 Task: Look for space in Tire, Turkey from 24th August, 2023 to 10th September, 2023 for 8 adults in price range Rs.12000 to Rs.15000. Place can be entire place or shared room with 4 bedrooms having 8 beds and 4 bathrooms. Property type can be house, flat, guest house. Amenities needed are: wifi, TV, free parkinig on premises, gym, breakfast. Booking option can be shelf check-in. Required host language is English.
Action: Key pressed <Key.caps_lock>A<Key.caps_lock>ra
Screenshot: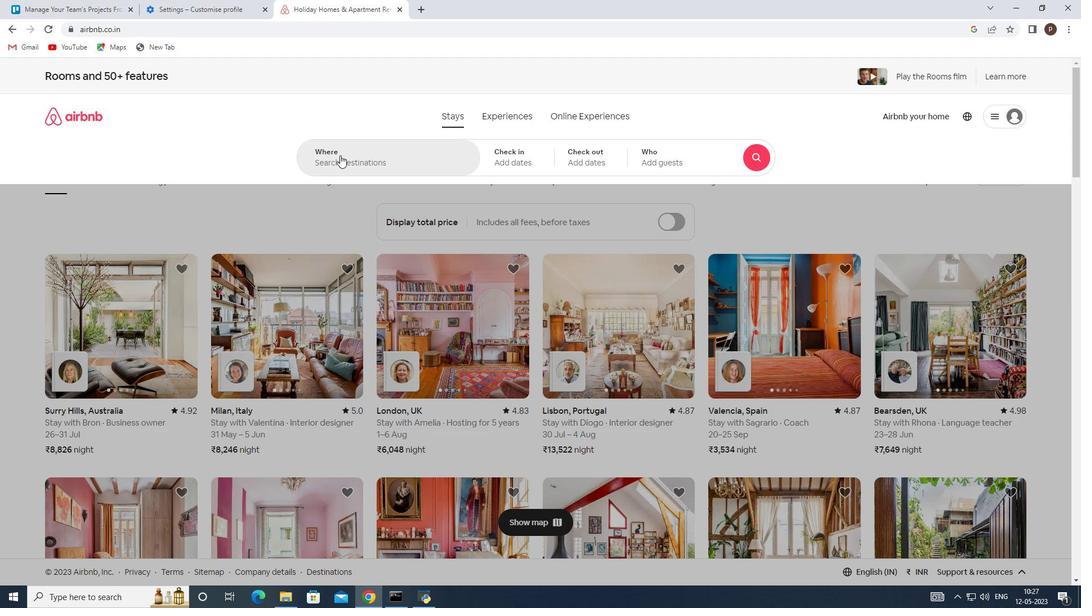
Action: Mouse pressed left at (340, 155)
Screenshot: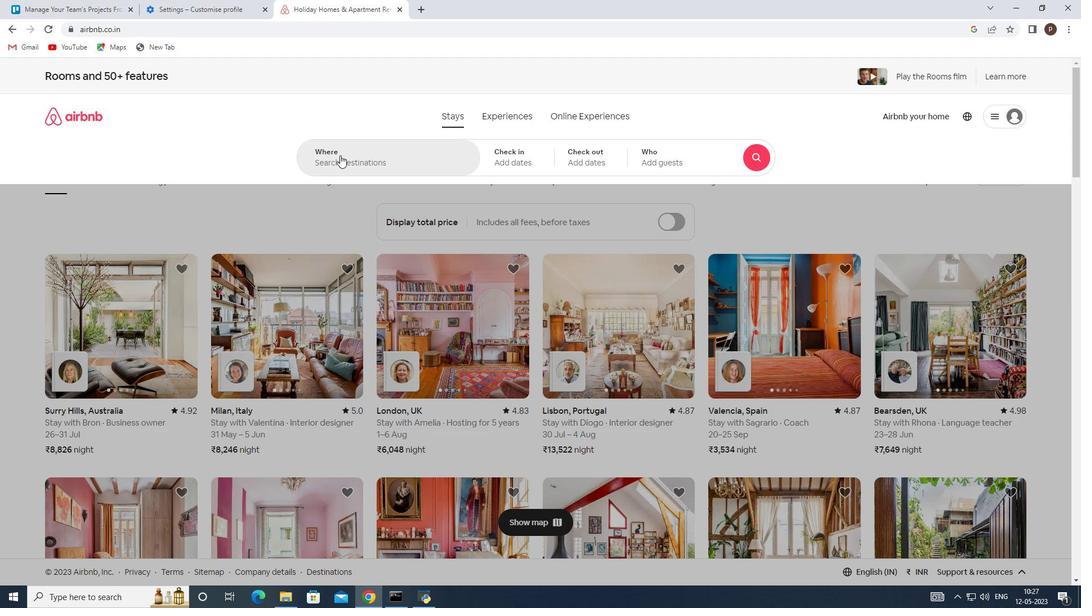 
Action: Key pressed <Key.caps_lock>A<Key.caps_lock>rak,<Key.space><Key.caps_lock>I<Key.caps_lock>ran<Key.enter>
Screenshot: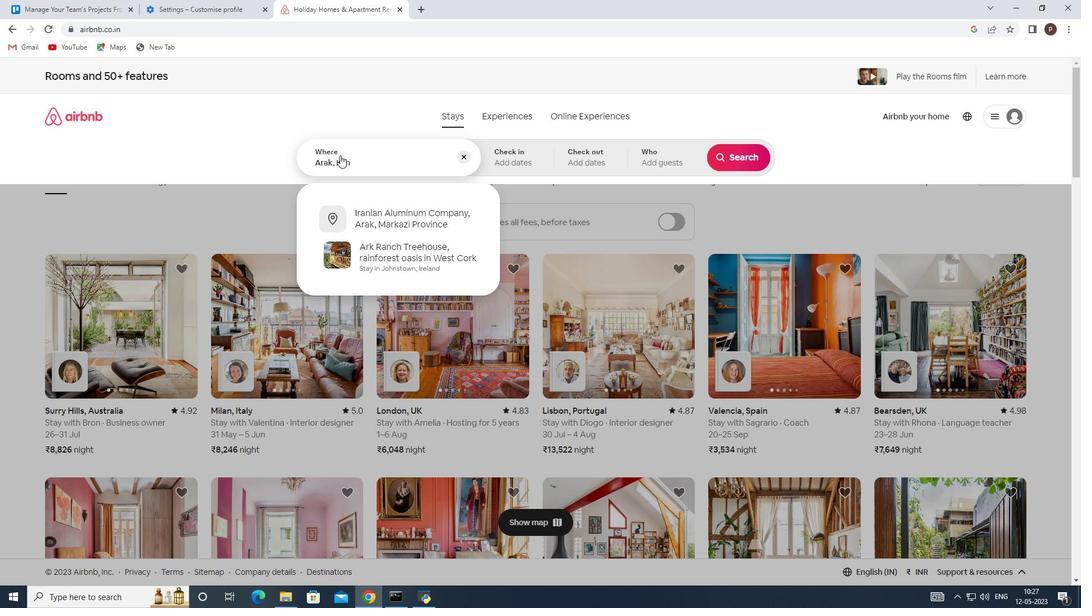 
Action: Mouse moved to (738, 246)
Screenshot: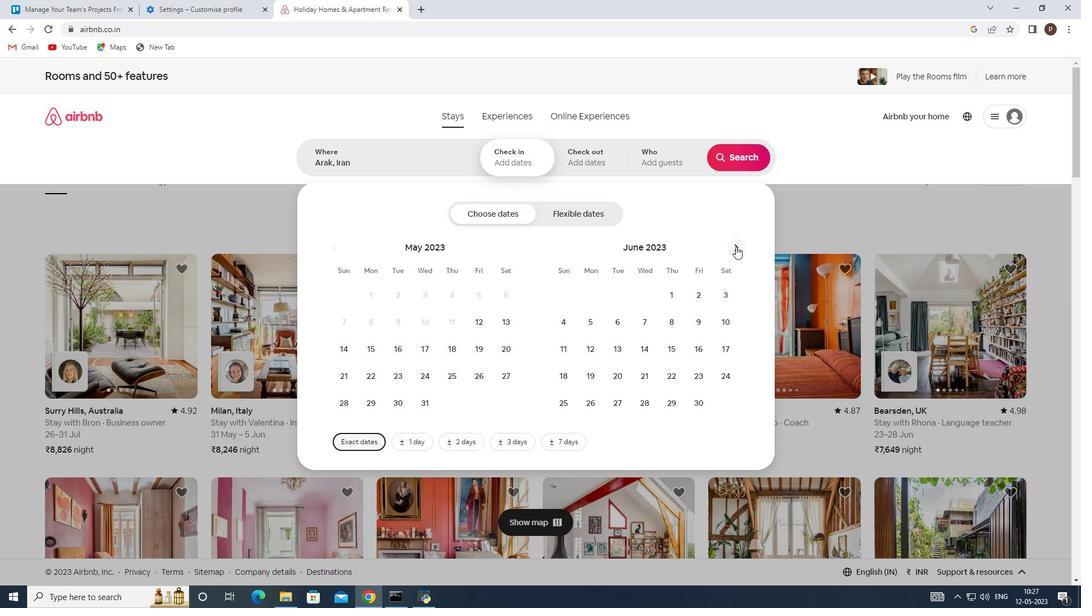 
Action: Mouse pressed left at (738, 246)
Screenshot: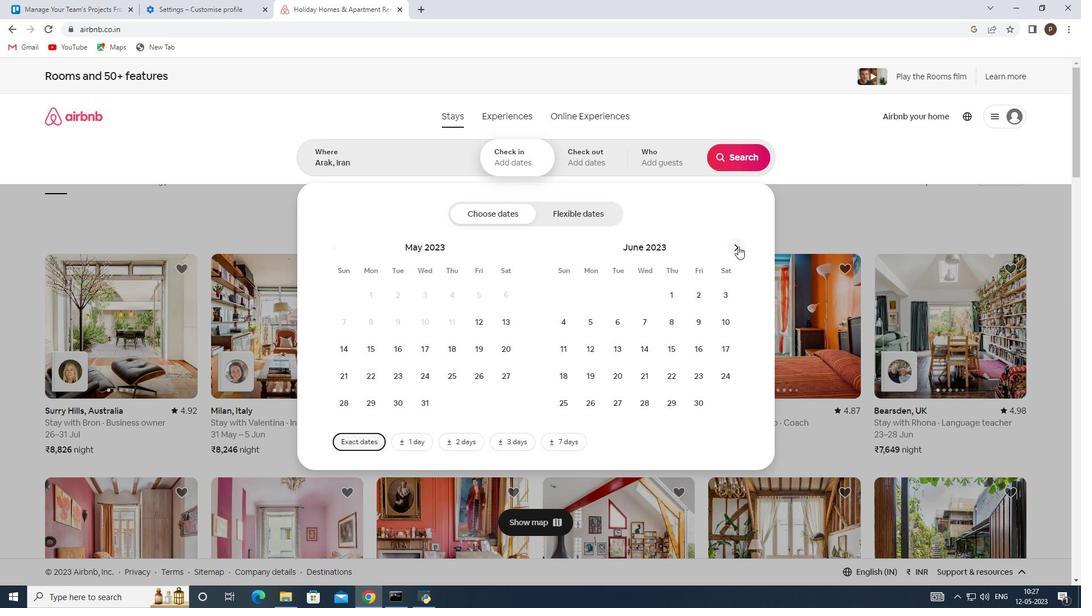 
Action: Mouse pressed left at (738, 246)
Screenshot: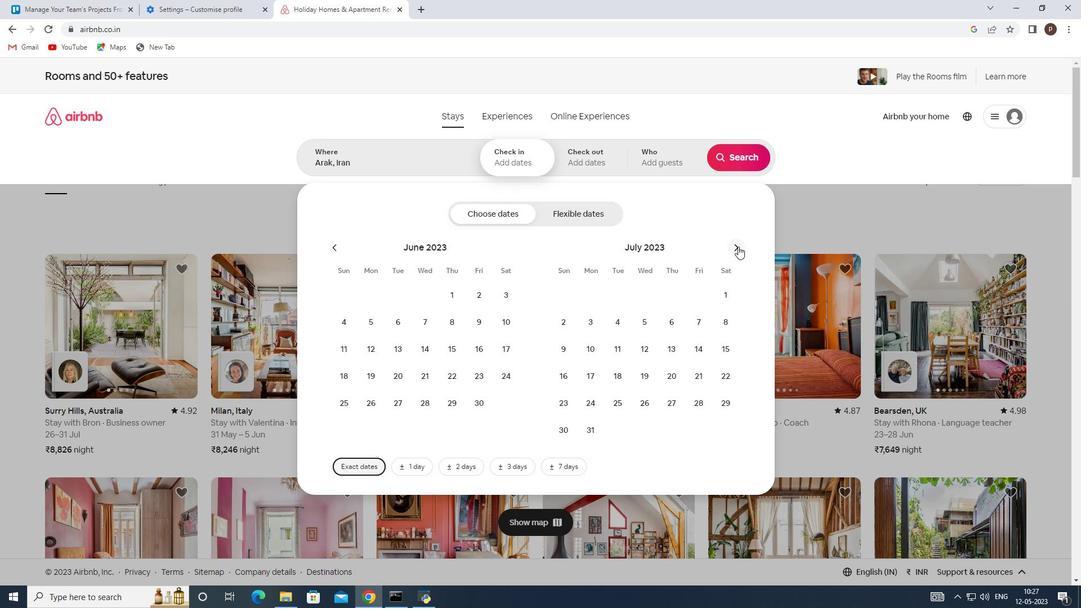 
Action: Mouse pressed left at (738, 246)
Screenshot: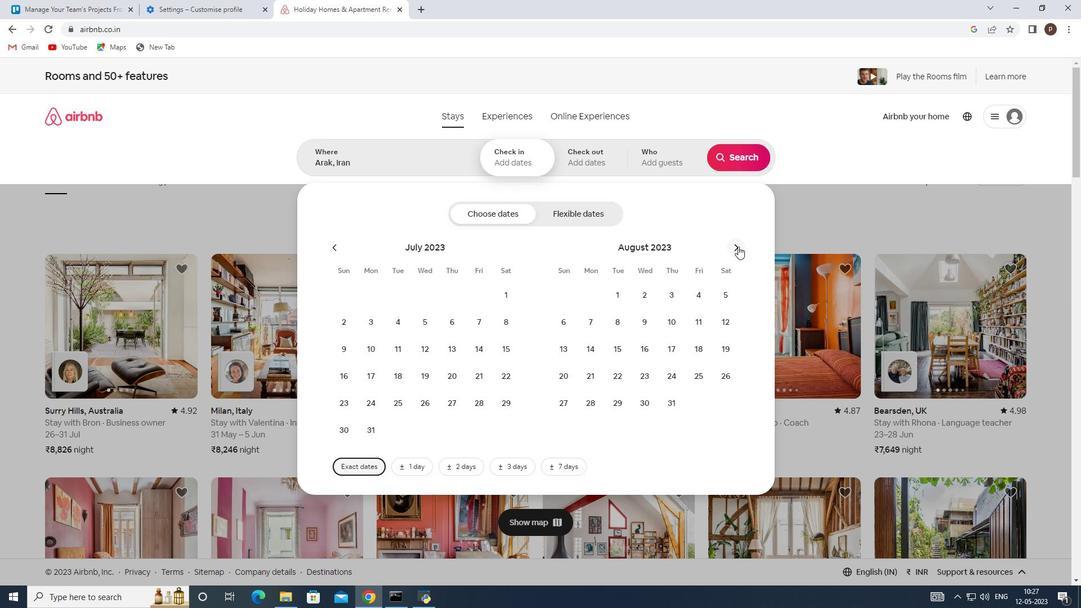 
Action: Mouse moved to (452, 374)
Screenshot: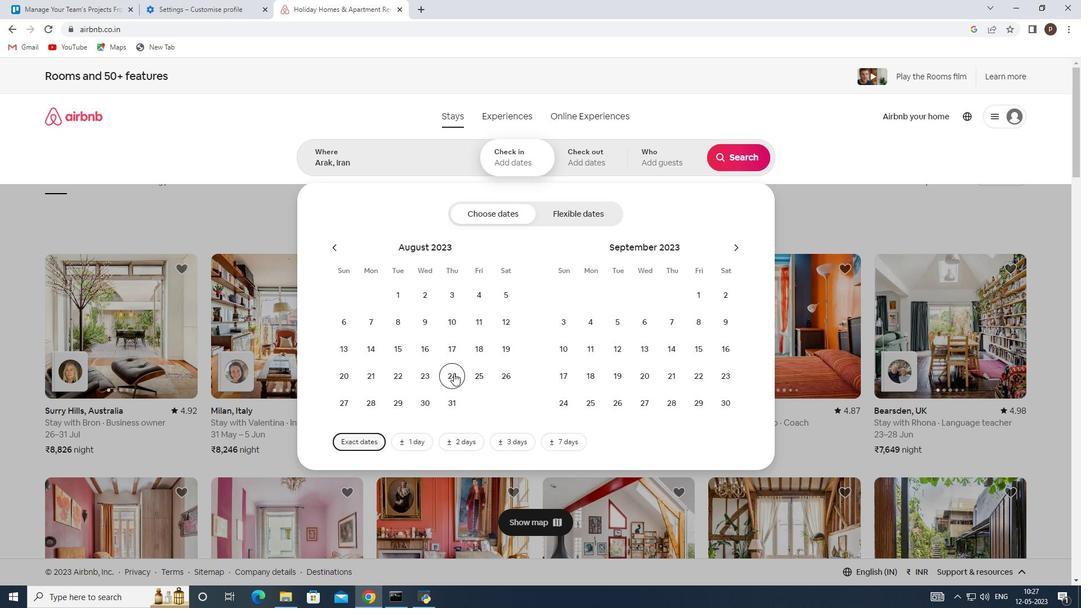
Action: Mouse pressed left at (452, 374)
Screenshot: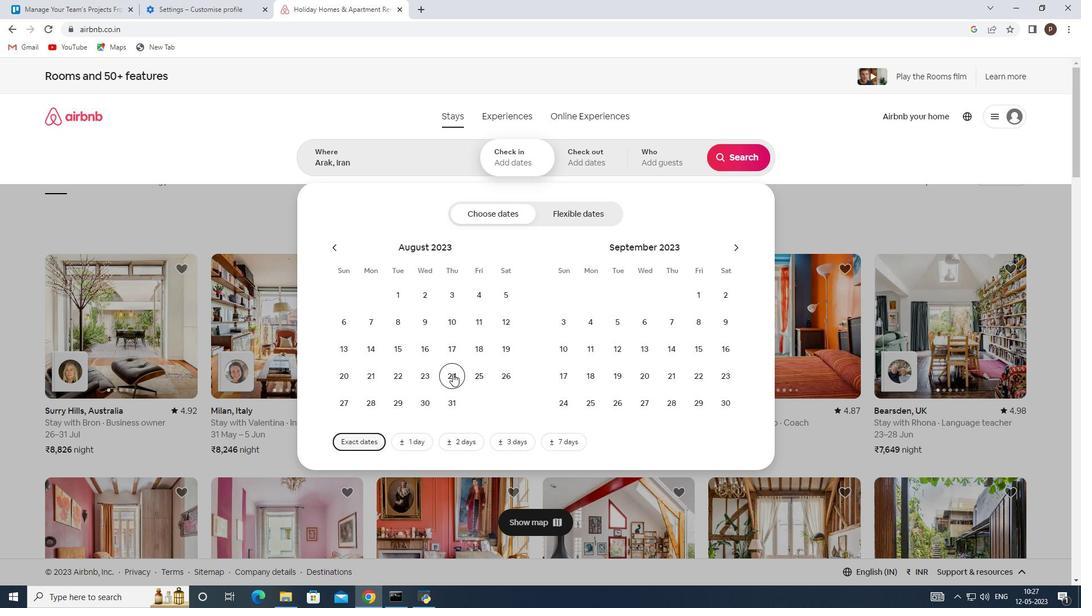 
Action: Mouse moved to (562, 349)
Screenshot: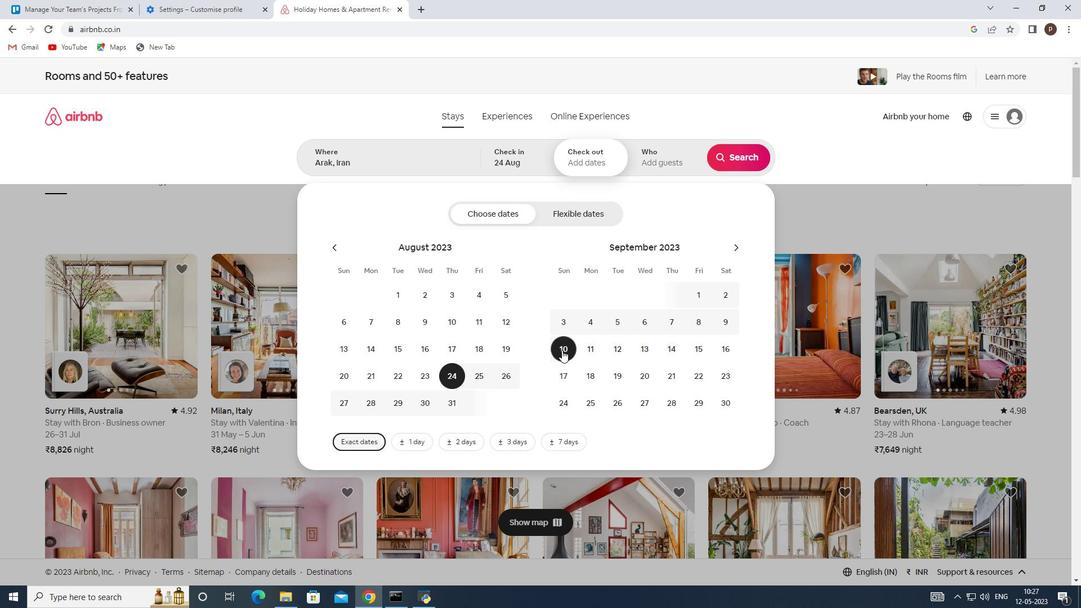 
Action: Mouse pressed left at (562, 349)
Screenshot: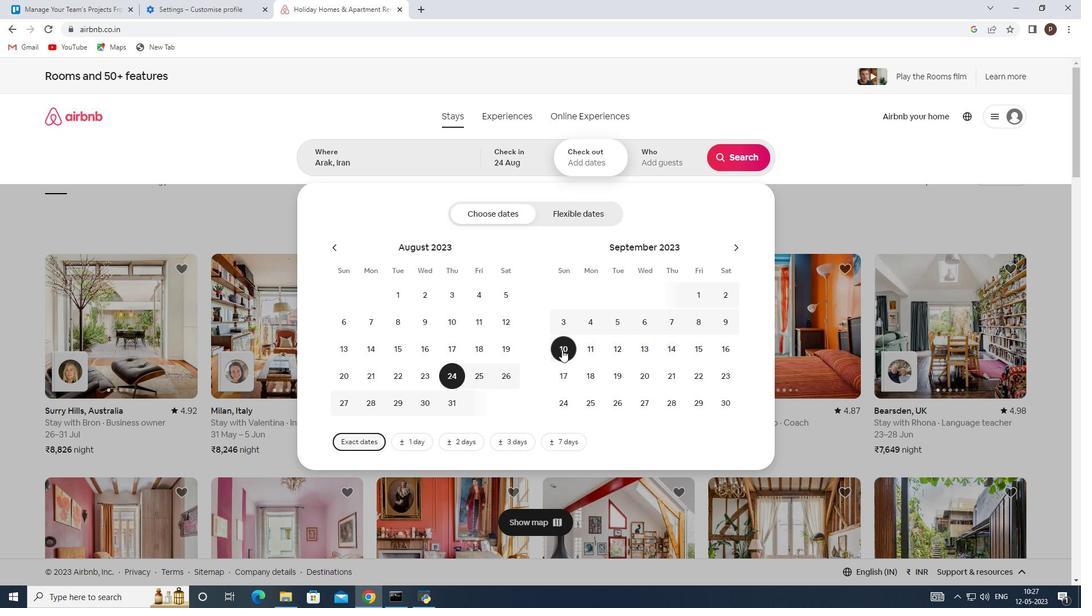 
Action: Mouse moved to (730, 150)
Screenshot: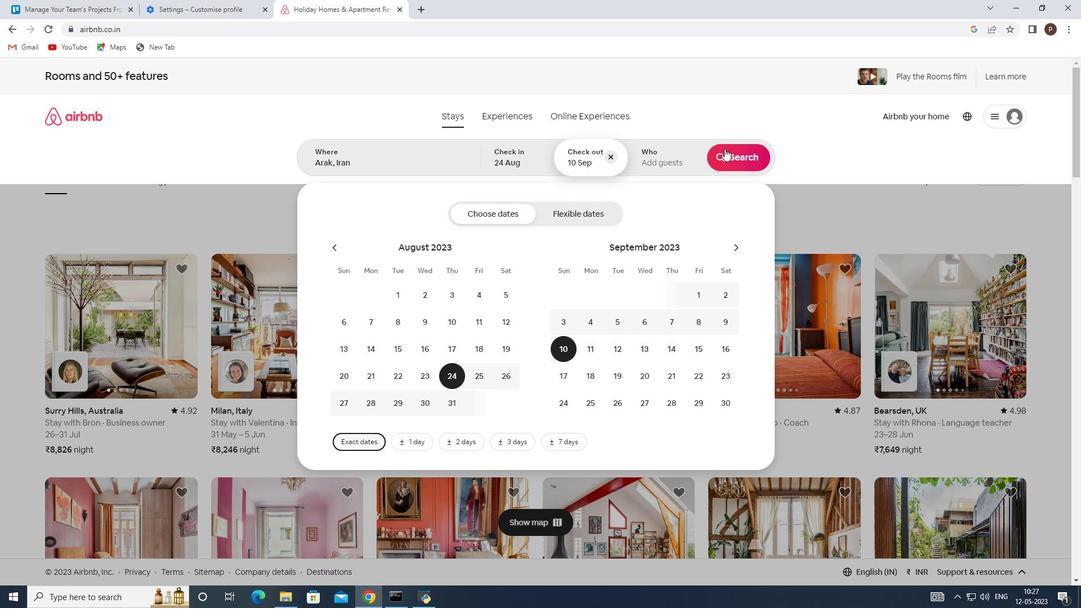
Action: Mouse pressed left at (730, 150)
Screenshot: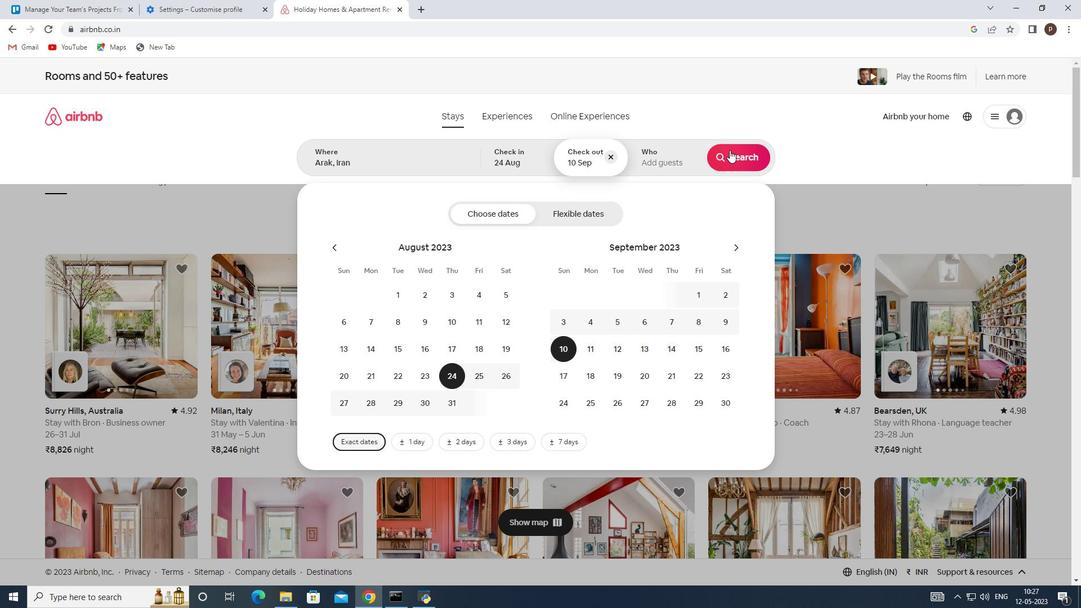 
Action: Mouse moved to (1020, 124)
Screenshot: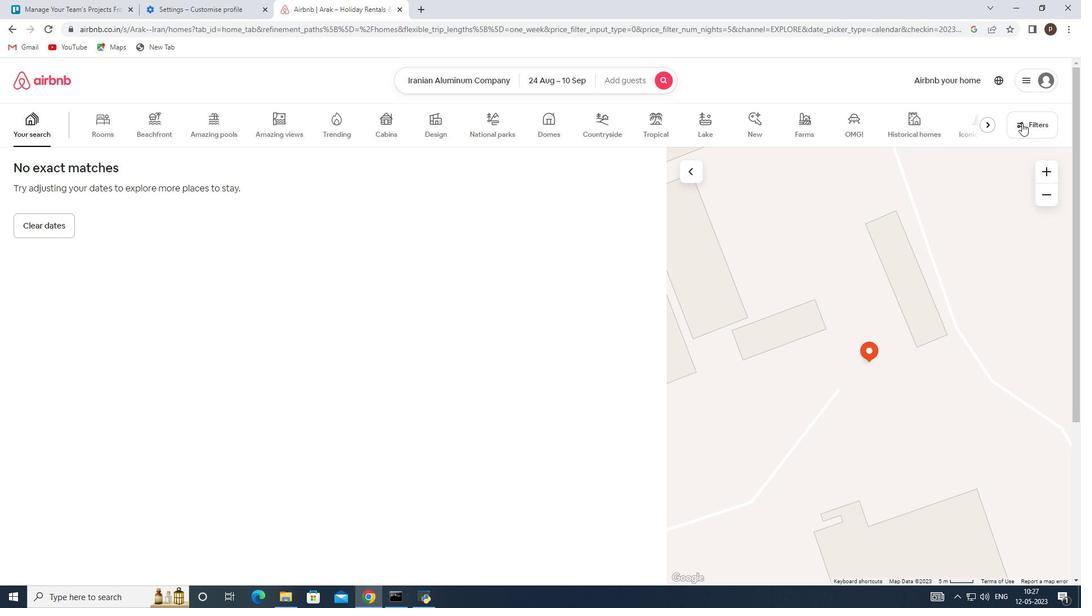 
Action: Mouse pressed left at (1020, 124)
Screenshot: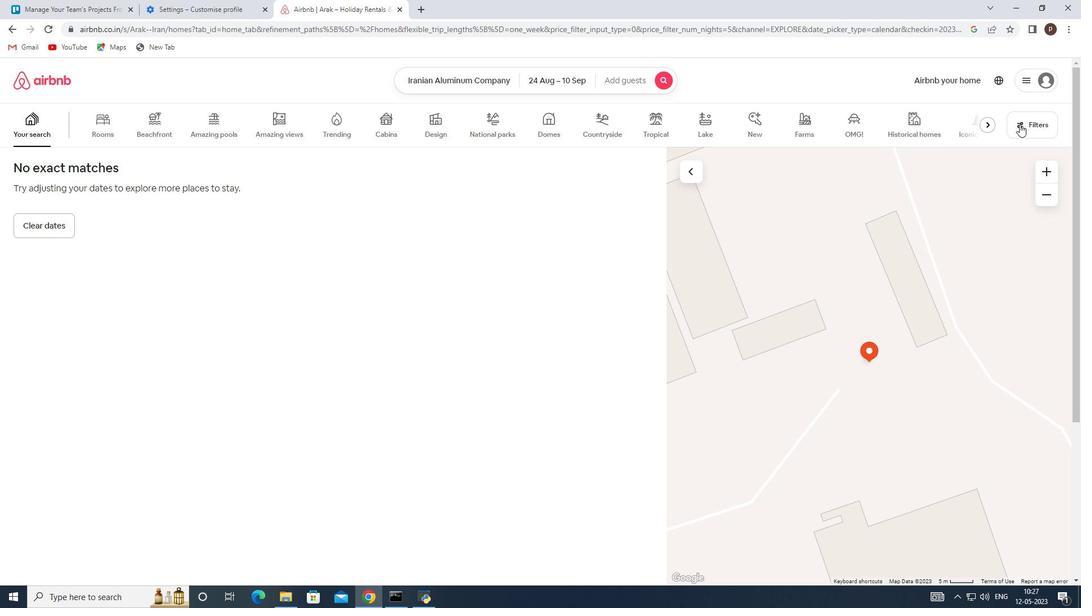 
Action: Mouse moved to (380, 405)
Screenshot: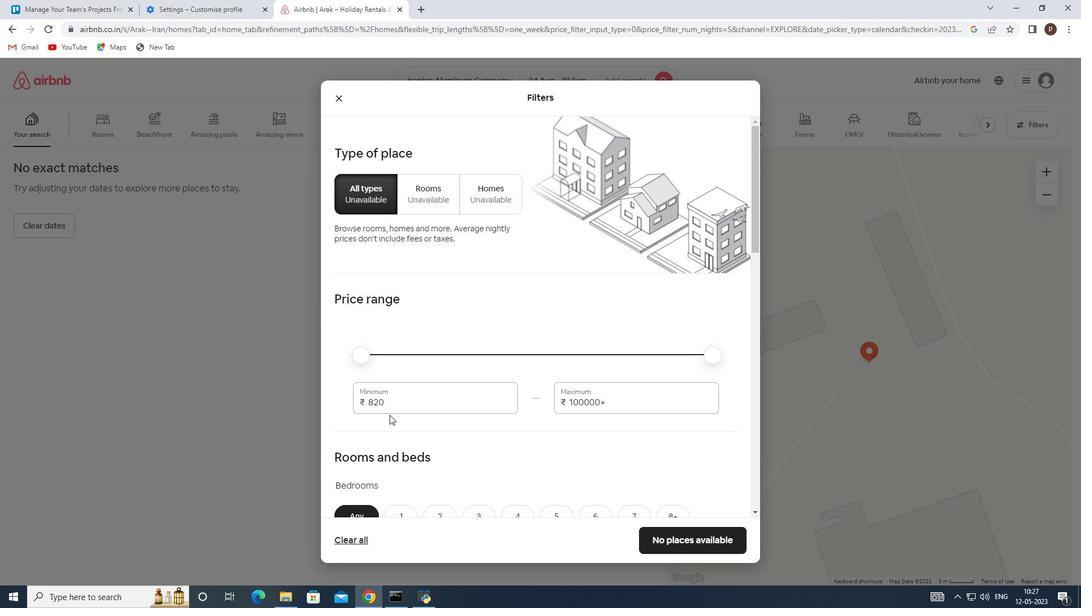 
Action: Mouse pressed left at (380, 405)
Screenshot: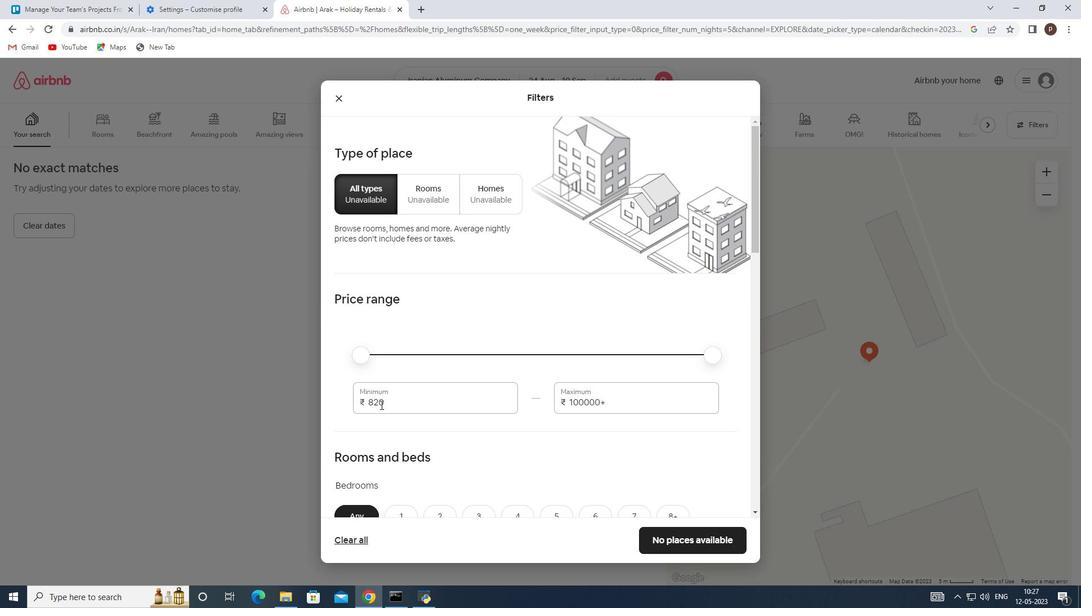 
Action: Mouse pressed left at (380, 405)
Screenshot: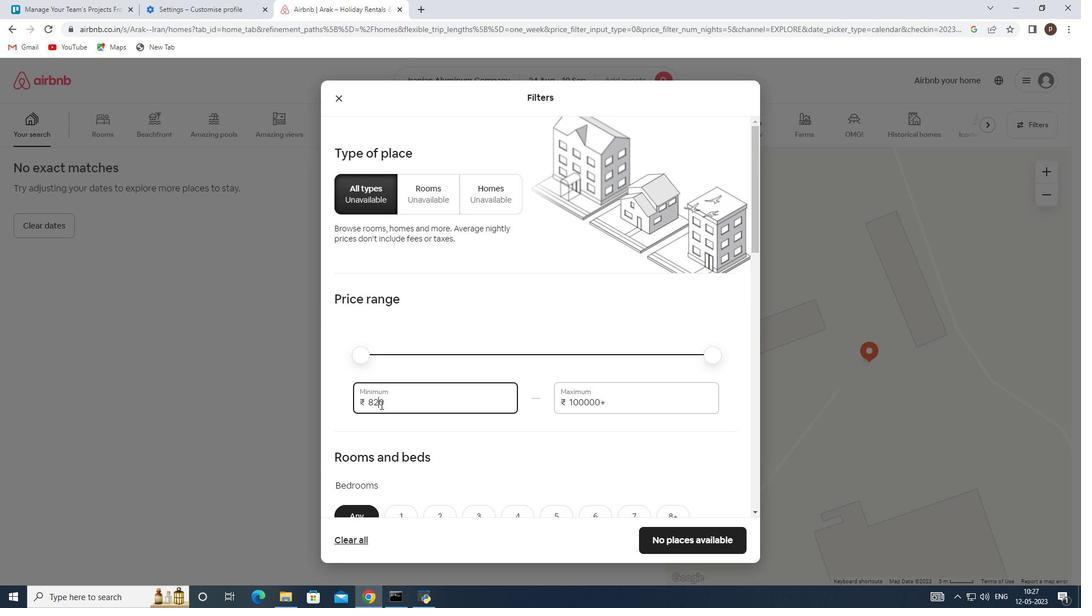 
Action: Key pressed 12000<Key.tab>15000
Screenshot: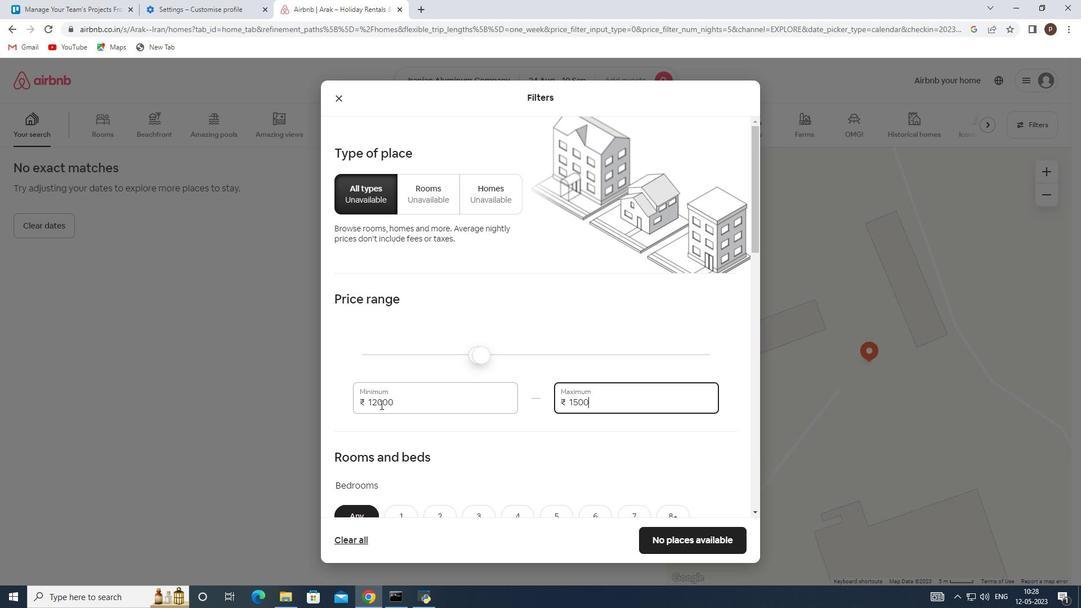 
Action: Mouse moved to (379, 376)
Screenshot: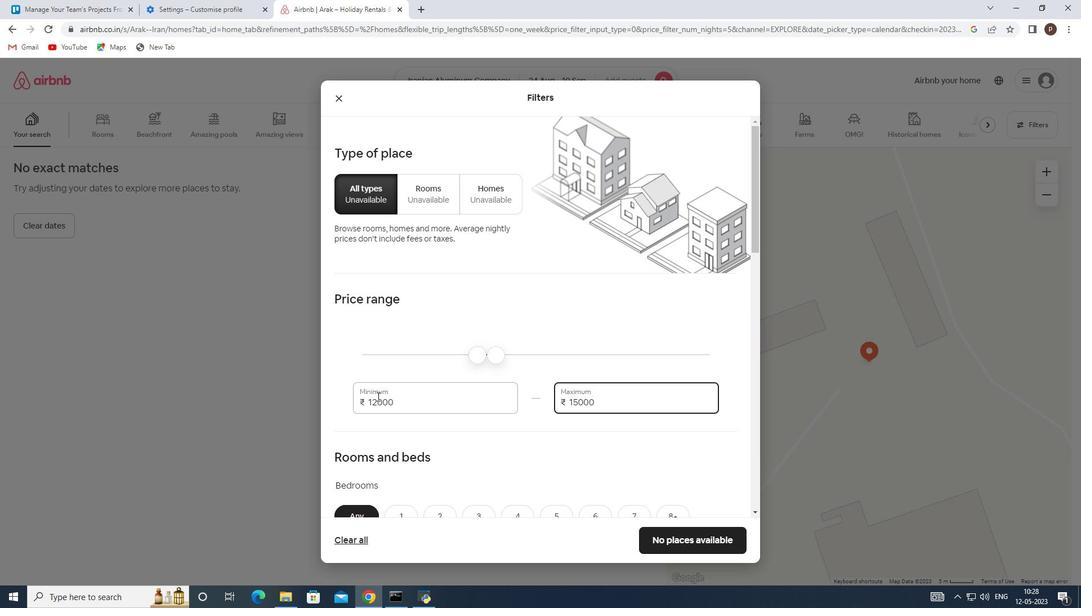 
Action: Mouse scrolled (379, 375) with delta (0, 0)
Screenshot: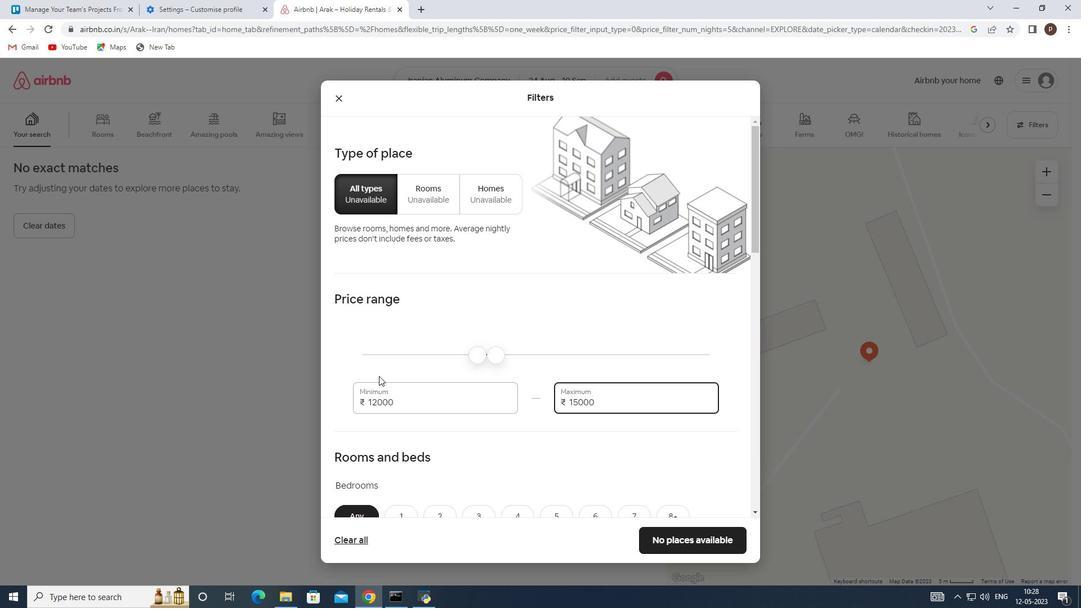 
Action: Mouse scrolled (379, 375) with delta (0, 0)
Screenshot: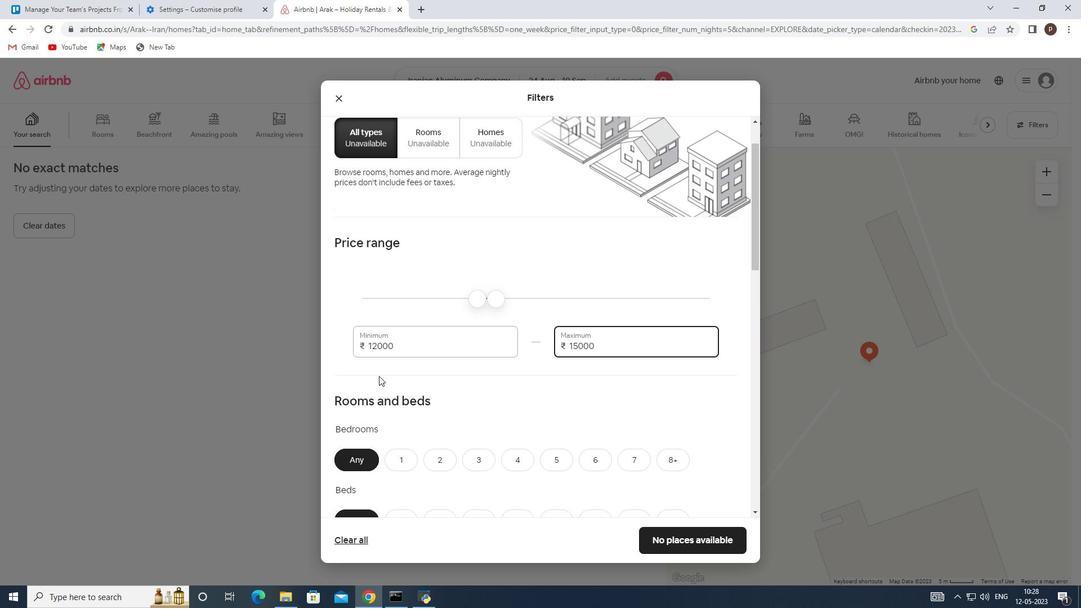 
Action: Mouse scrolled (379, 375) with delta (0, 0)
Screenshot: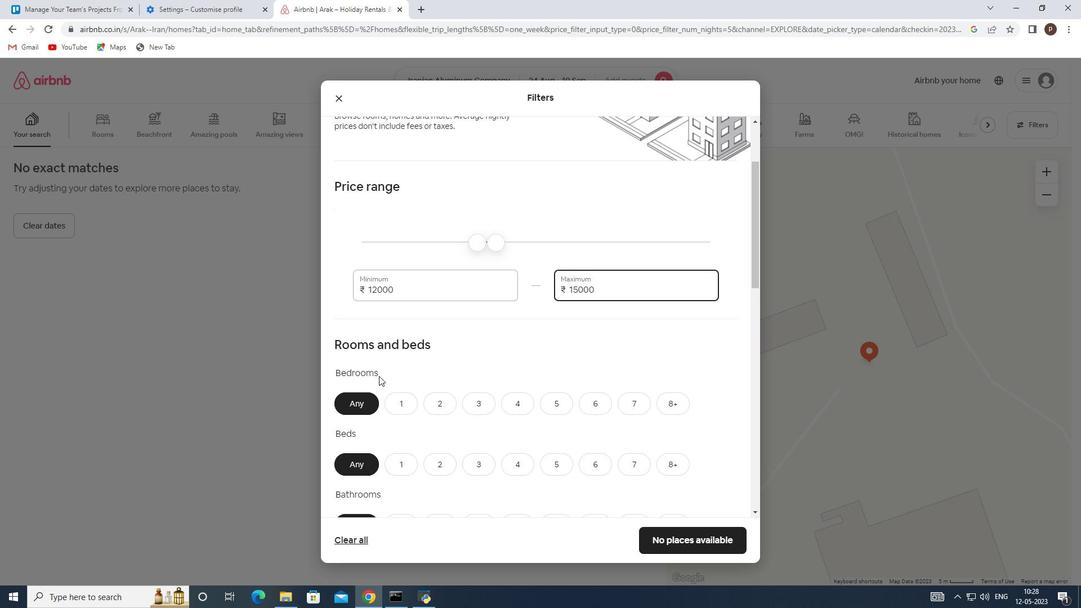 
Action: Mouse moved to (507, 345)
Screenshot: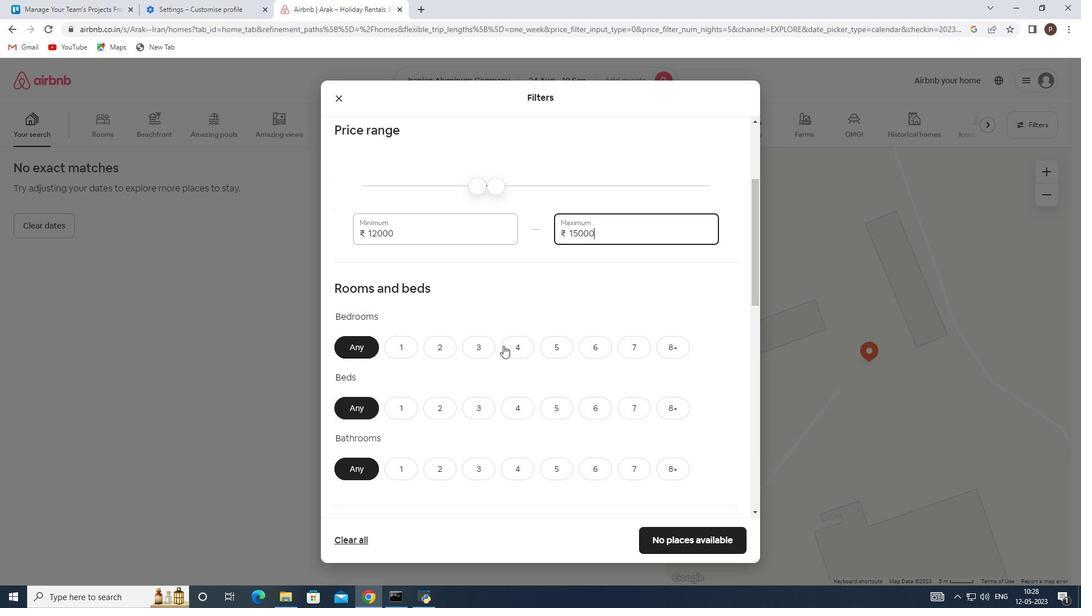 
Action: Mouse pressed left at (507, 345)
Screenshot: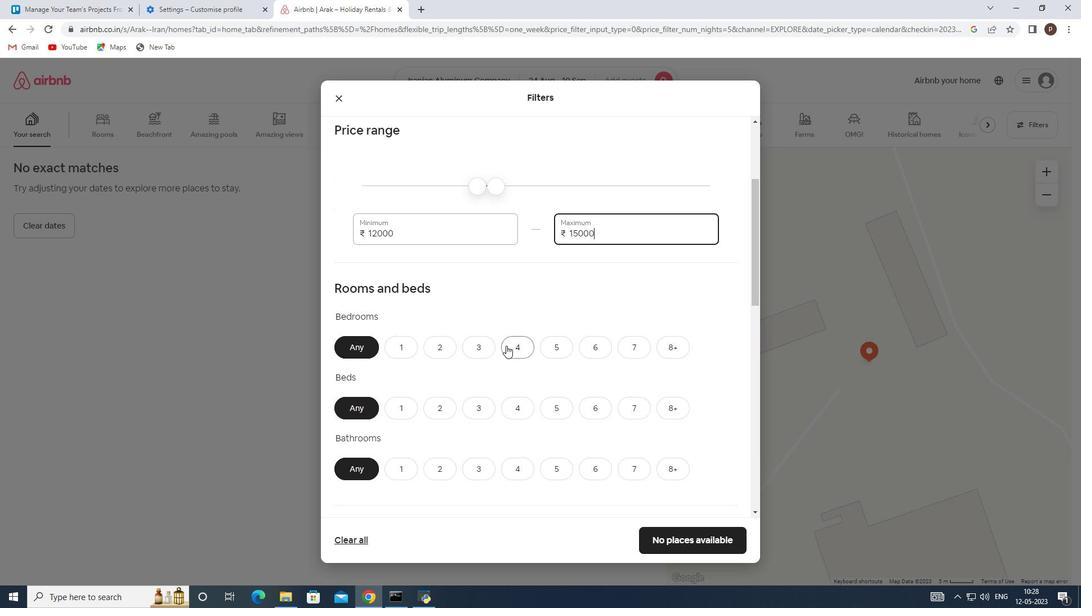 
Action: Mouse moved to (677, 405)
Screenshot: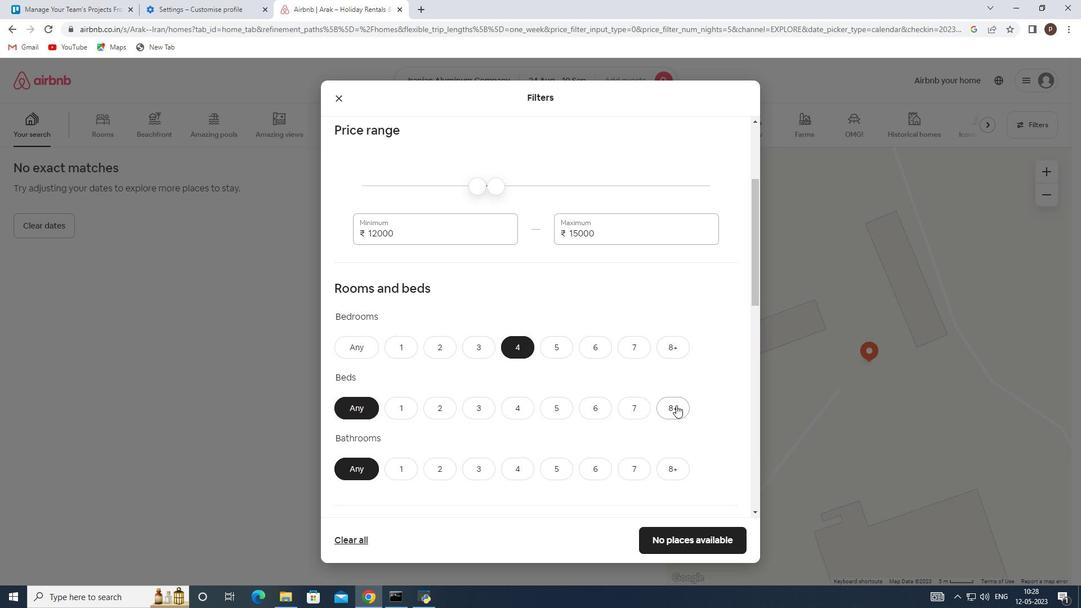 
Action: Mouse pressed left at (677, 405)
Screenshot: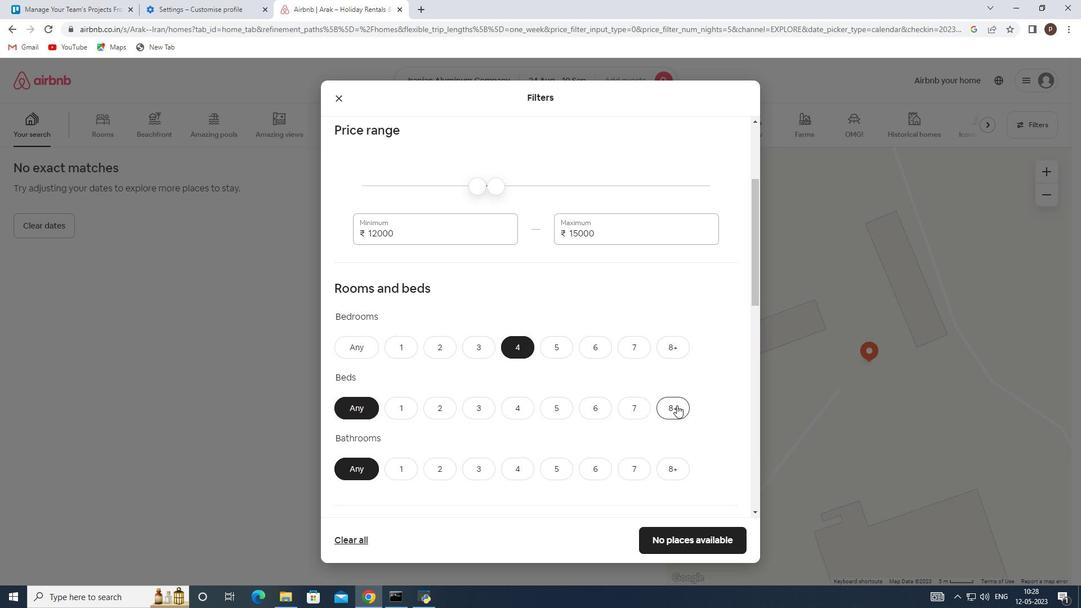 
Action: Mouse moved to (521, 468)
Screenshot: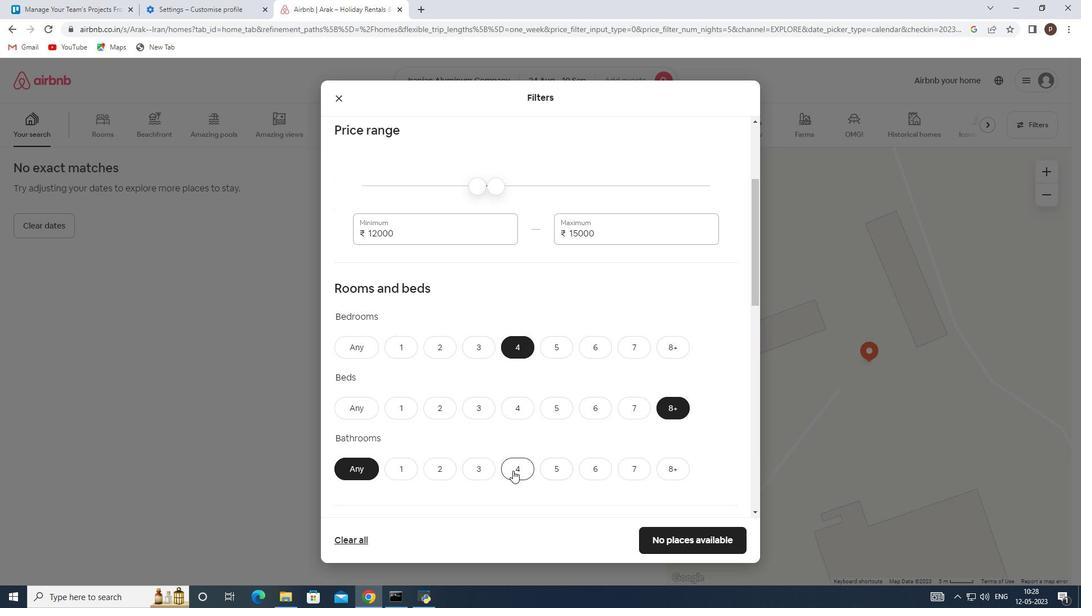 
Action: Mouse pressed left at (521, 468)
Screenshot: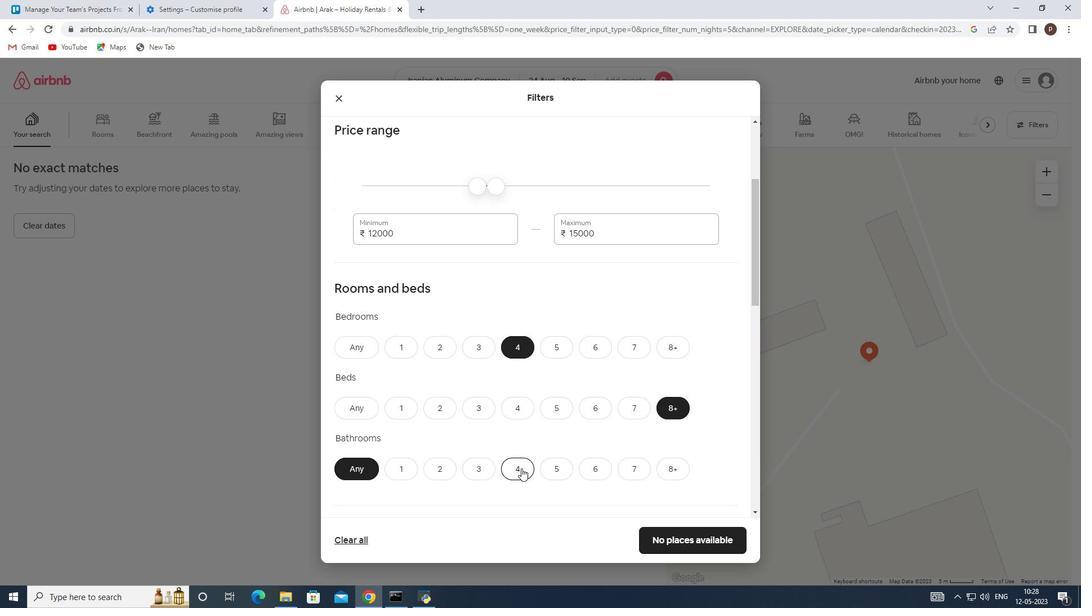 
Action: Mouse moved to (522, 468)
Screenshot: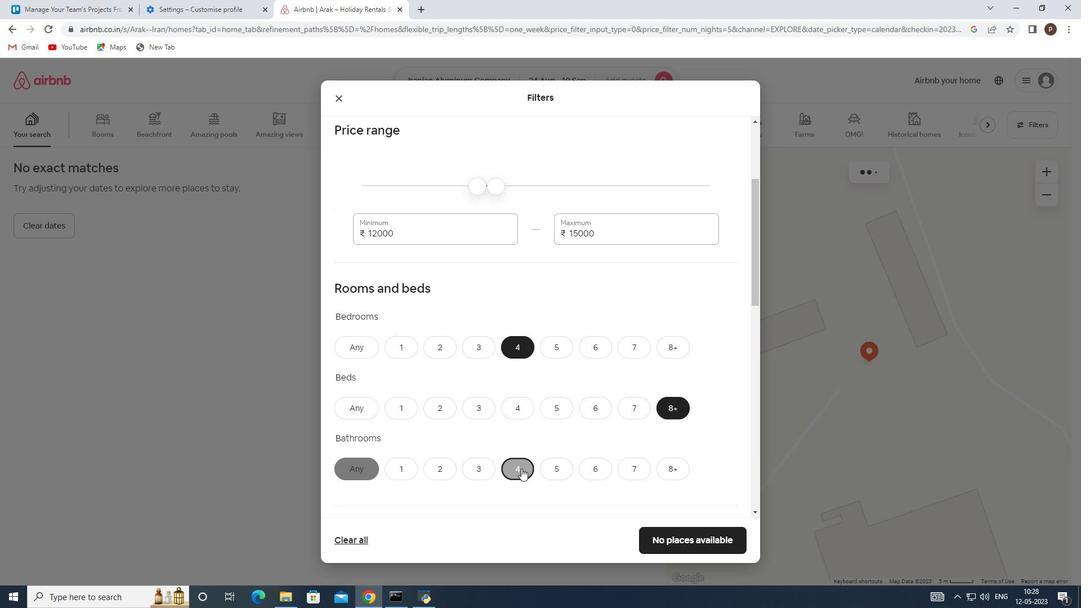 
Action: Mouse scrolled (522, 467) with delta (0, 0)
Screenshot: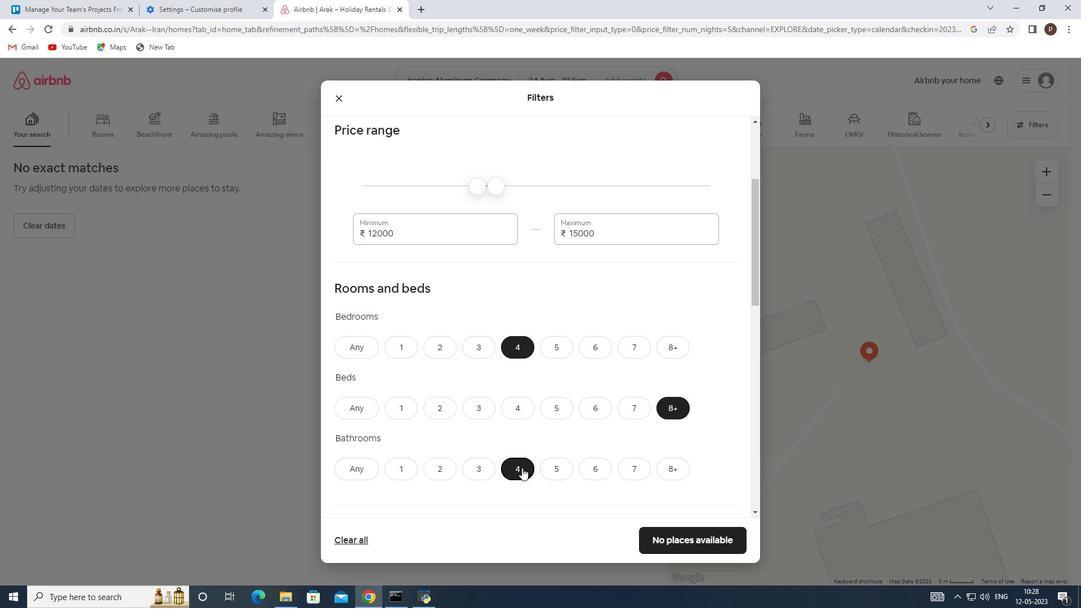
Action: Mouse scrolled (522, 467) with delta (0, 0)
Screenshot: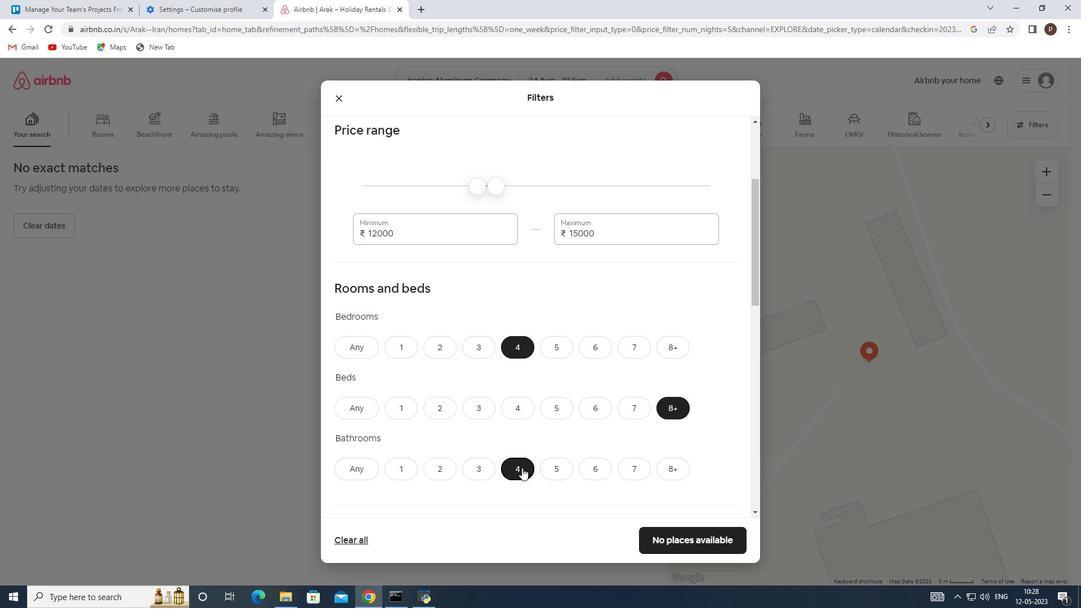 
Action: Mouse moved to (497, 399)
Screenshot: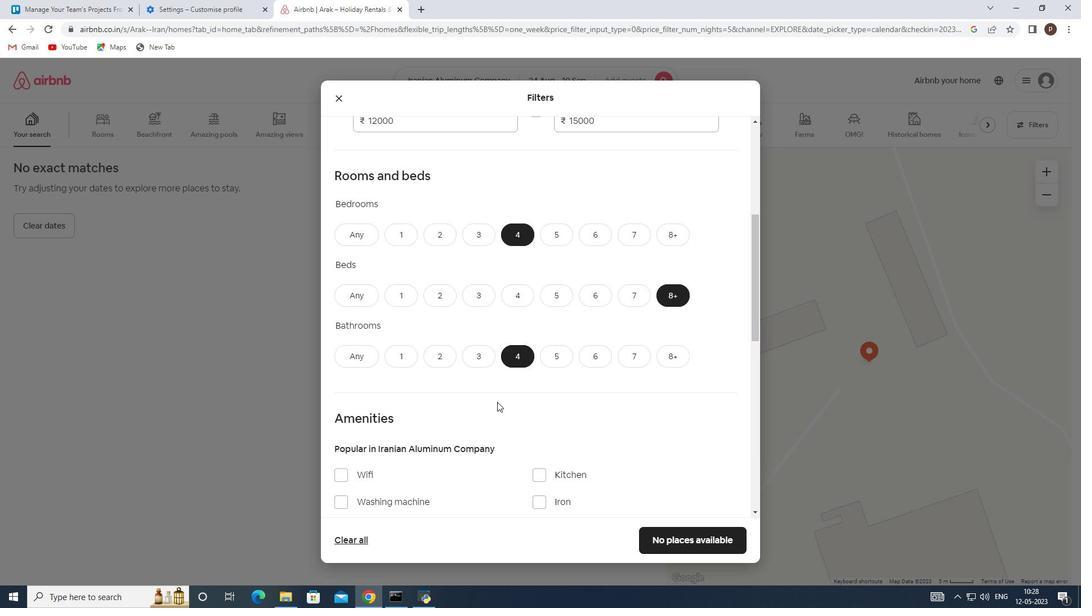 
Action: Mouse scrolled (497, 399) with delta (0, 0)
Screenshot: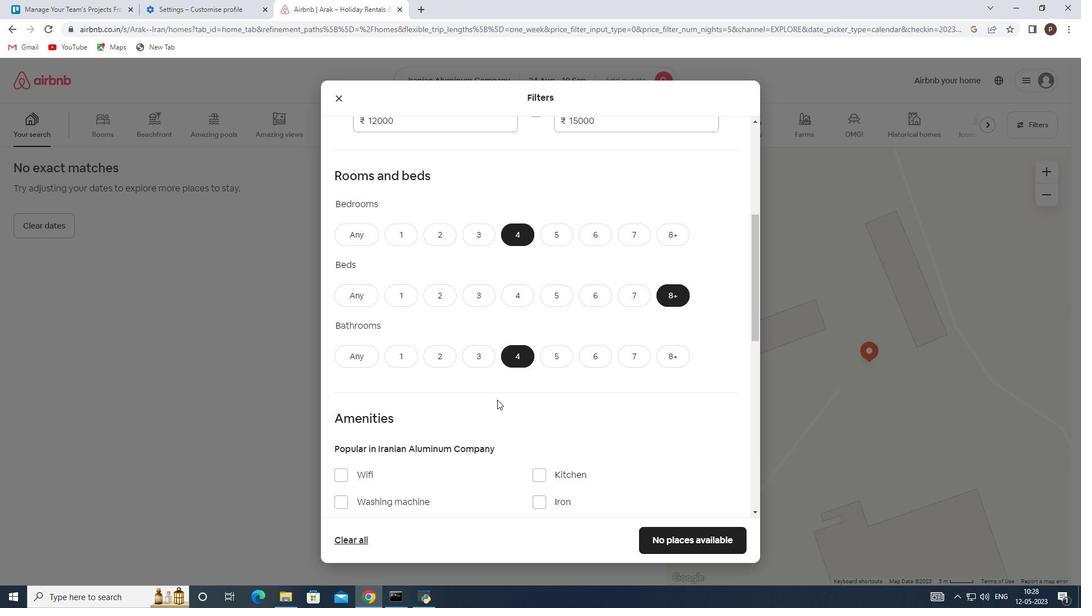 
Action: Mouse scrolled (497, 399) with delta (0, 0)
Screenshot: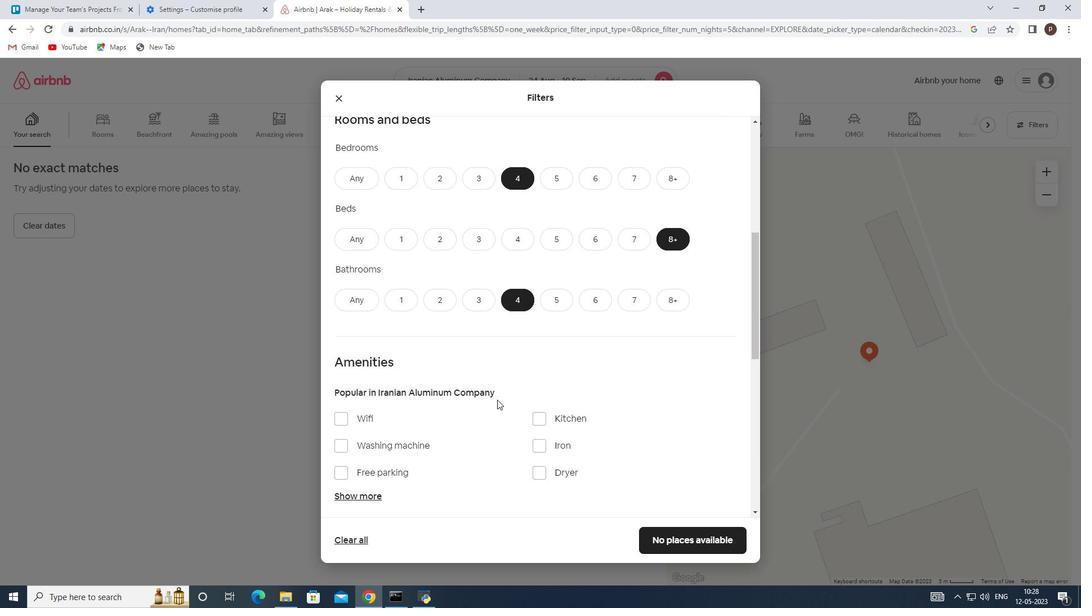 
Action: Mouse moved to (344, 361)
Screenshot: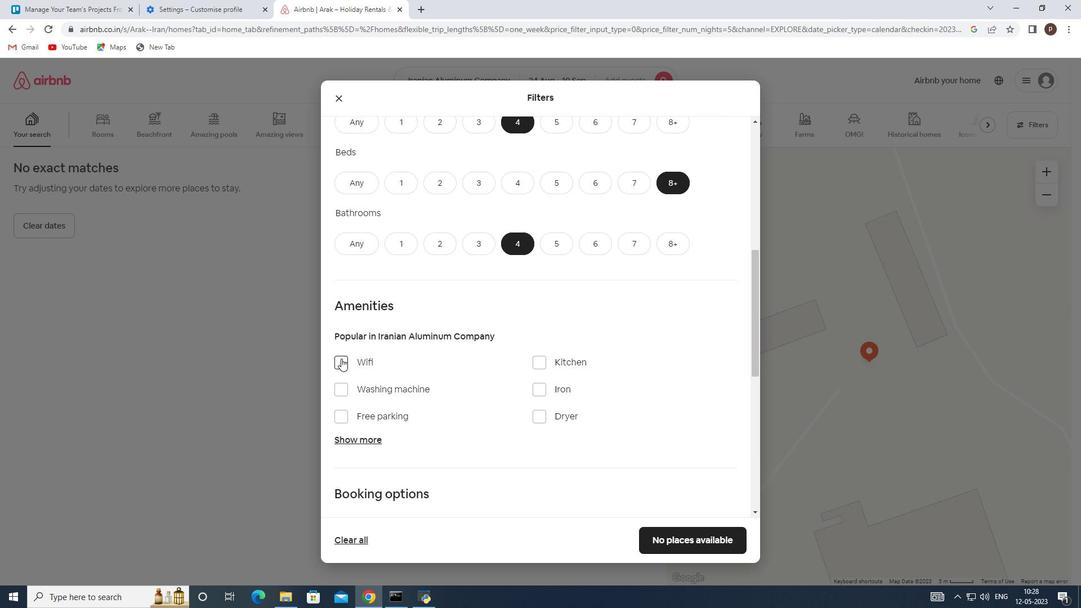 
Action: Mouse pressed left at (344, 361)
Screenshot: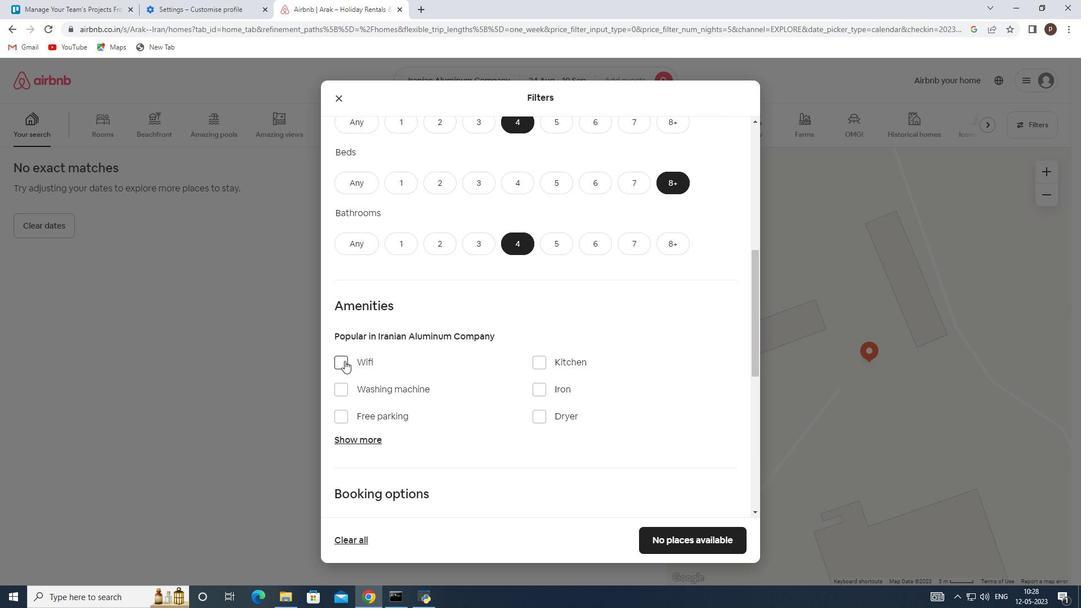 
Action: Mouse moved to (340, 419)
Screenshot: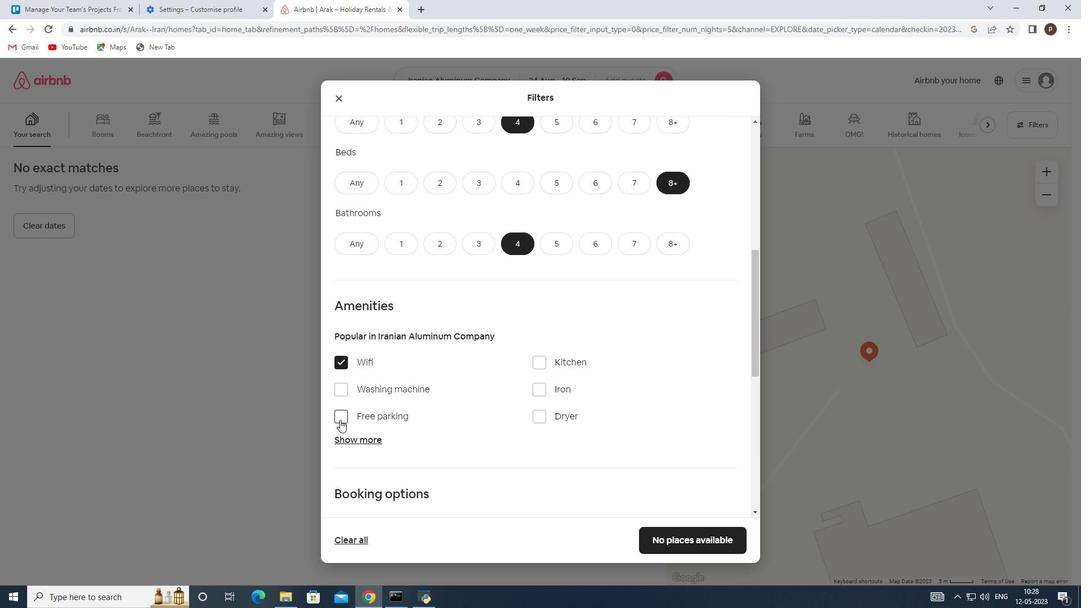 
Action: Mouse pressed left at (340, 419)
Screenshot: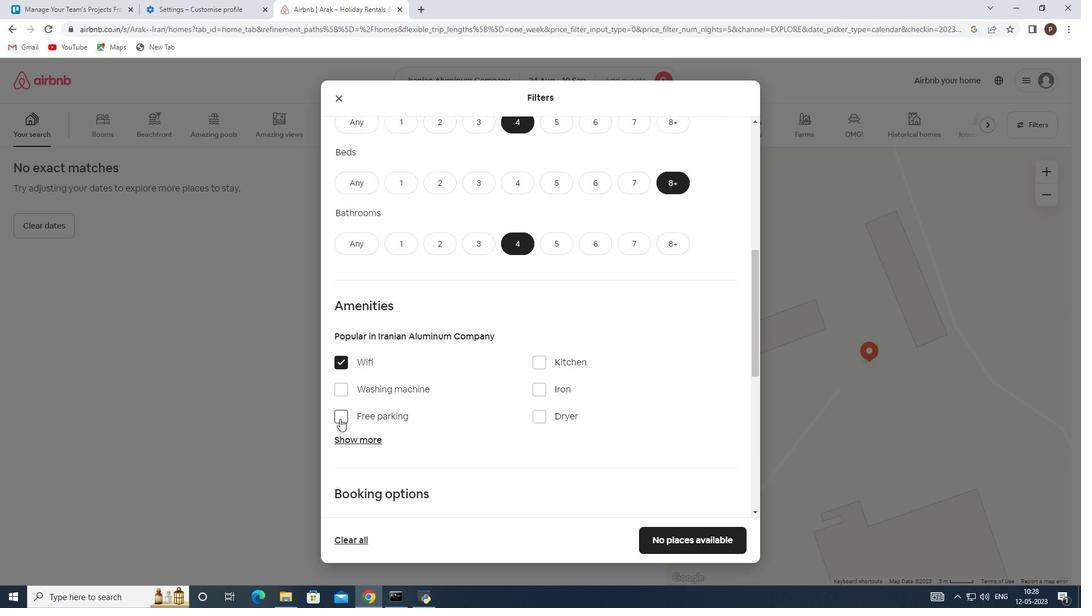
Action: Mouse moved to (352, 442)
Screenshot: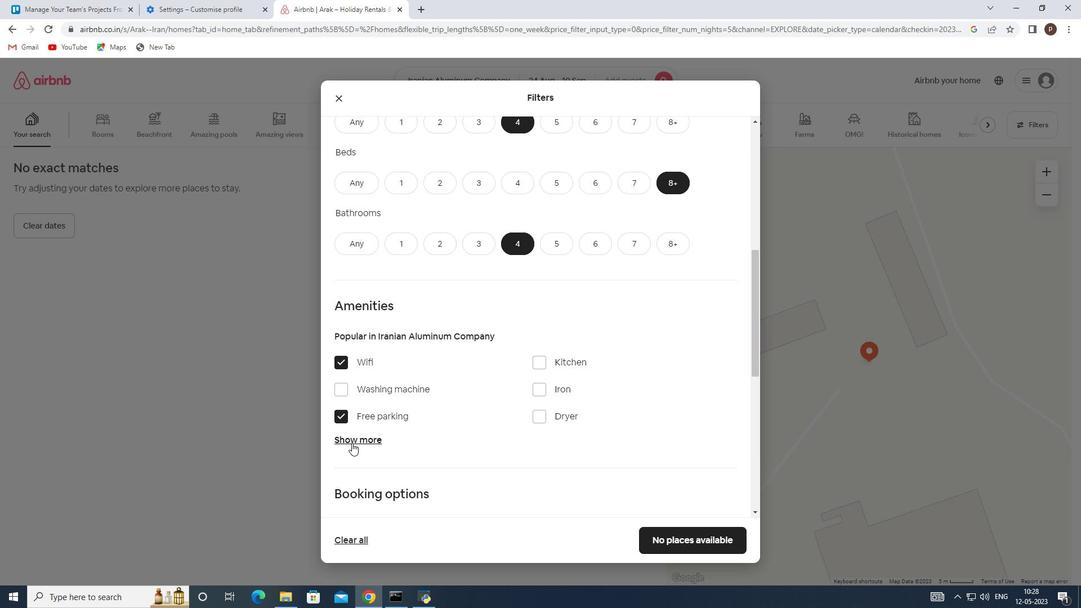 
Action: Mouse pressed left at (352, 442)
Screenshot: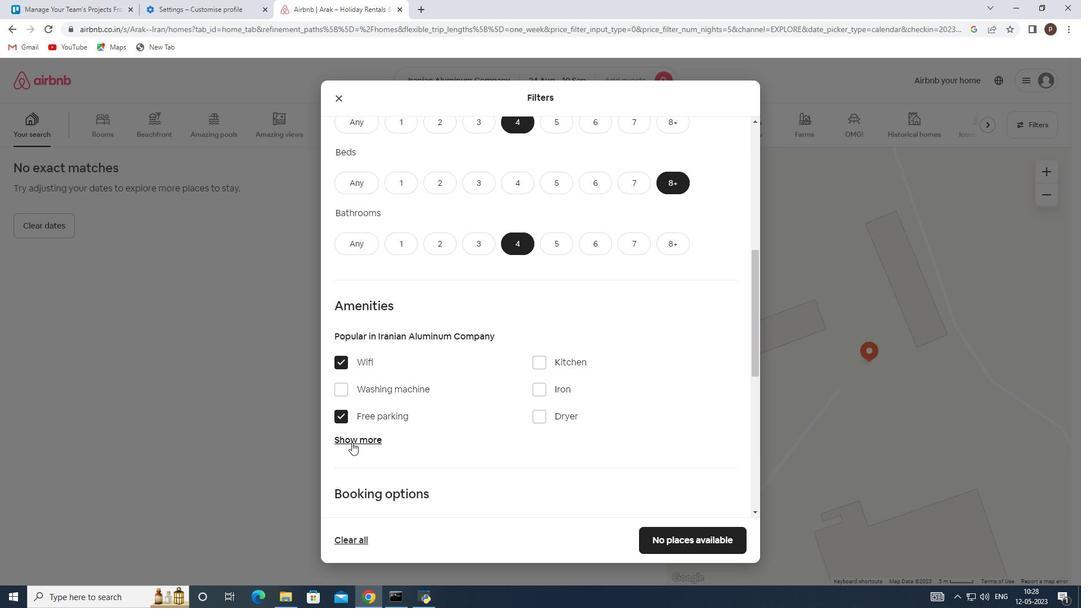 
Action: Mouse moved to (435, 437)
Screenshot: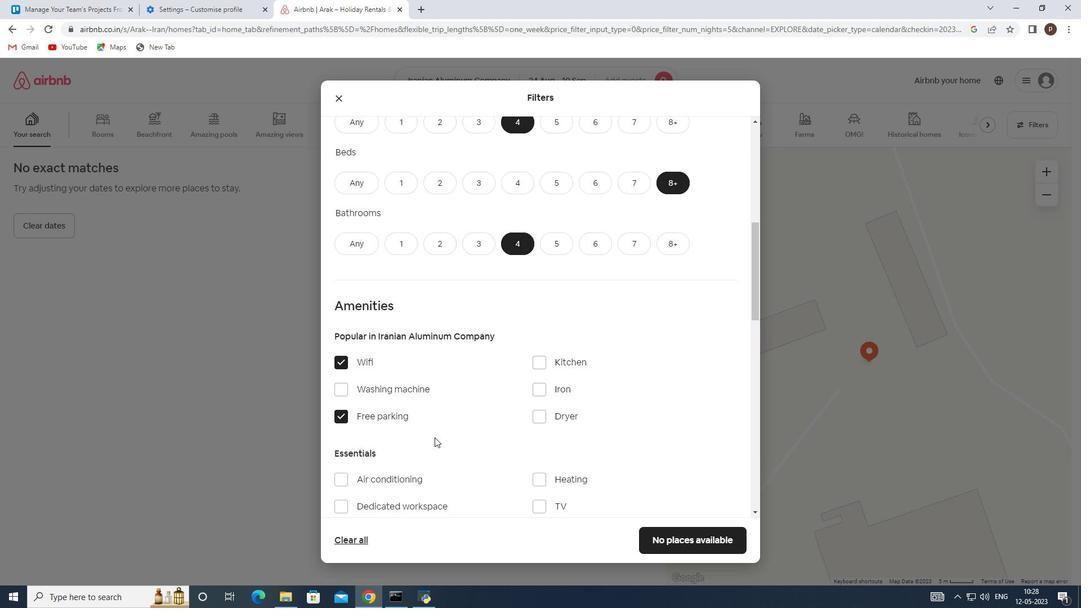 
Action: Mouse scrolled (435, 436) with delta (0, 0)
Screenshot: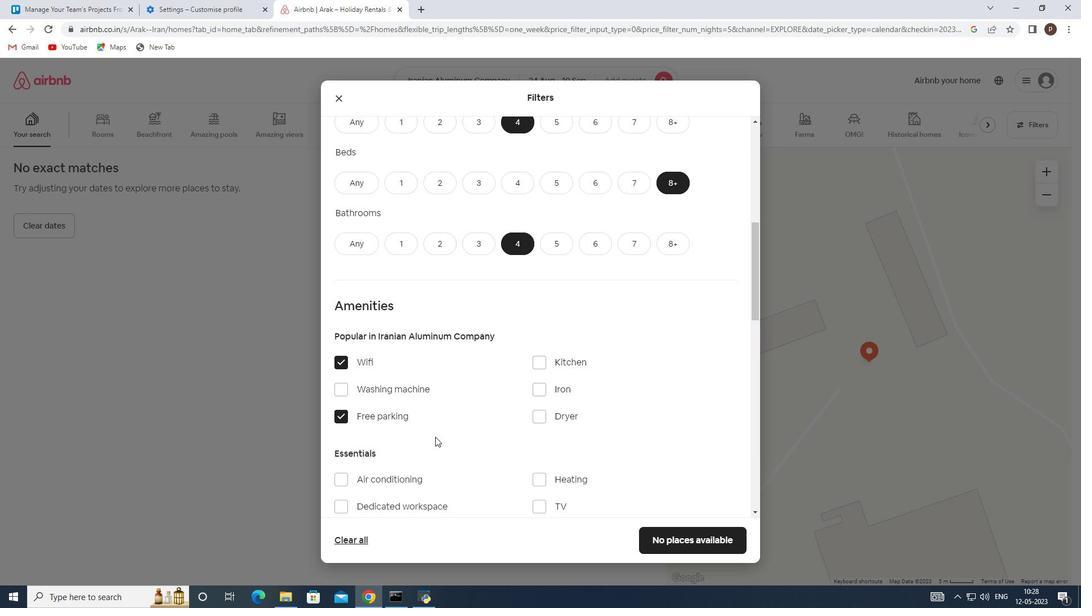 
Action: Mouse scrolled (435, 436) with delta (0, 0)
Screenshot: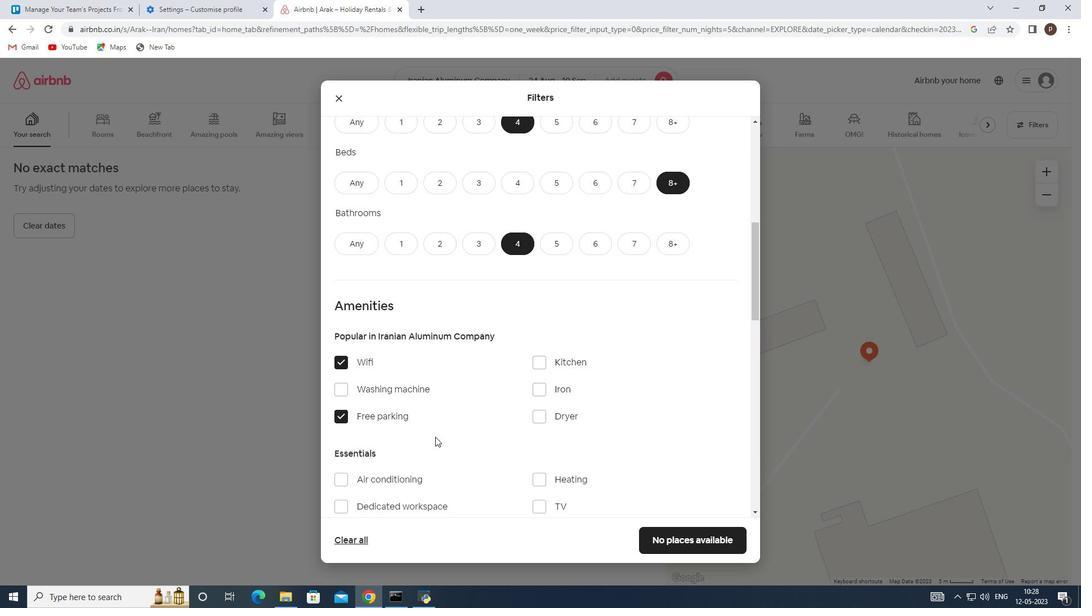 
Action: Mouse moved to (537, 391)
Screenshot: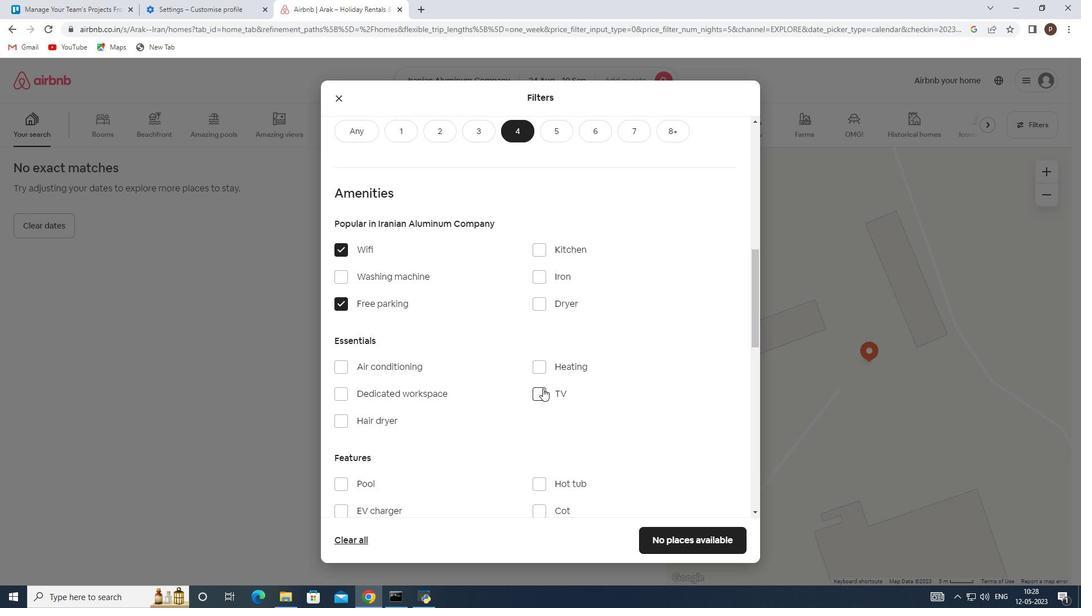 
Action: Mouse pressed left at (537, 391)
Screenshot: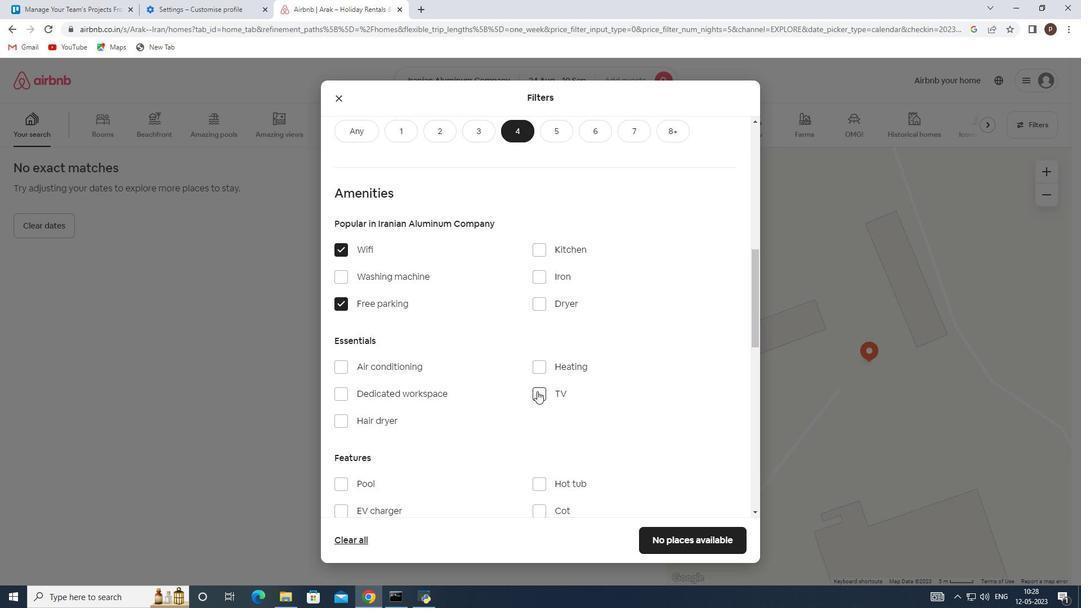 
Action: Mouse moved to (486, 394)
Screenshot: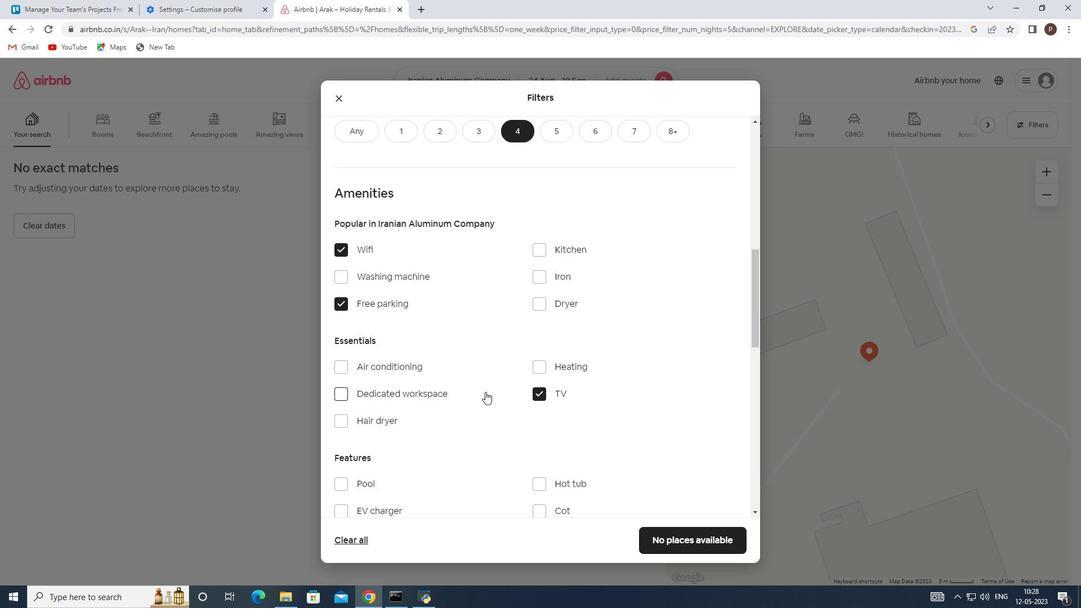 
Action: Mouse scrolled (486, 393) with delta (0, 0)
Screenshot: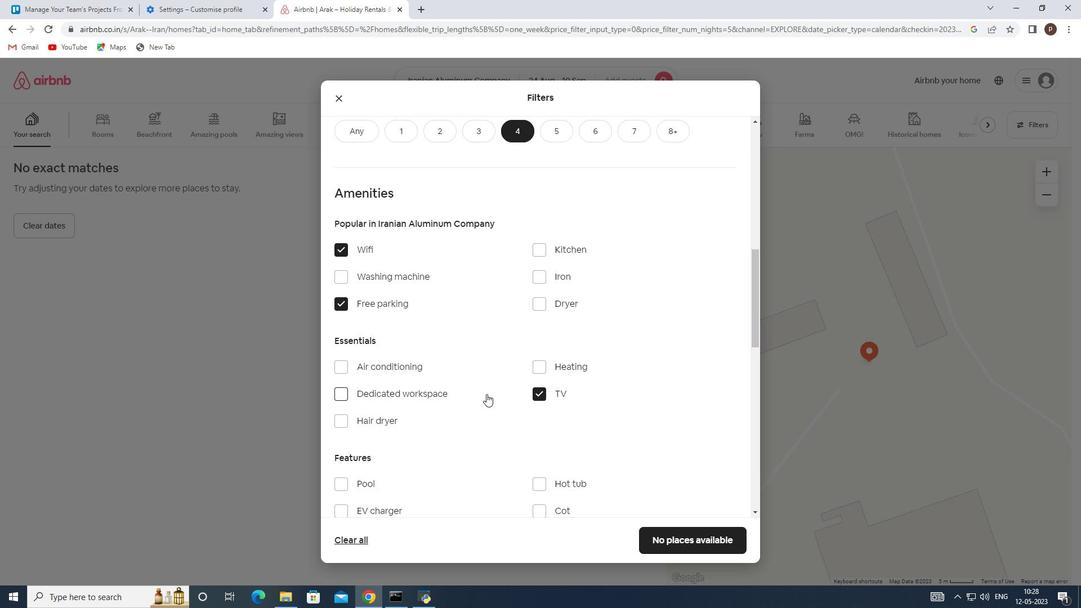 
Action: Mouse scrolled (486, 393) with delta (0, 0)
Screenshot: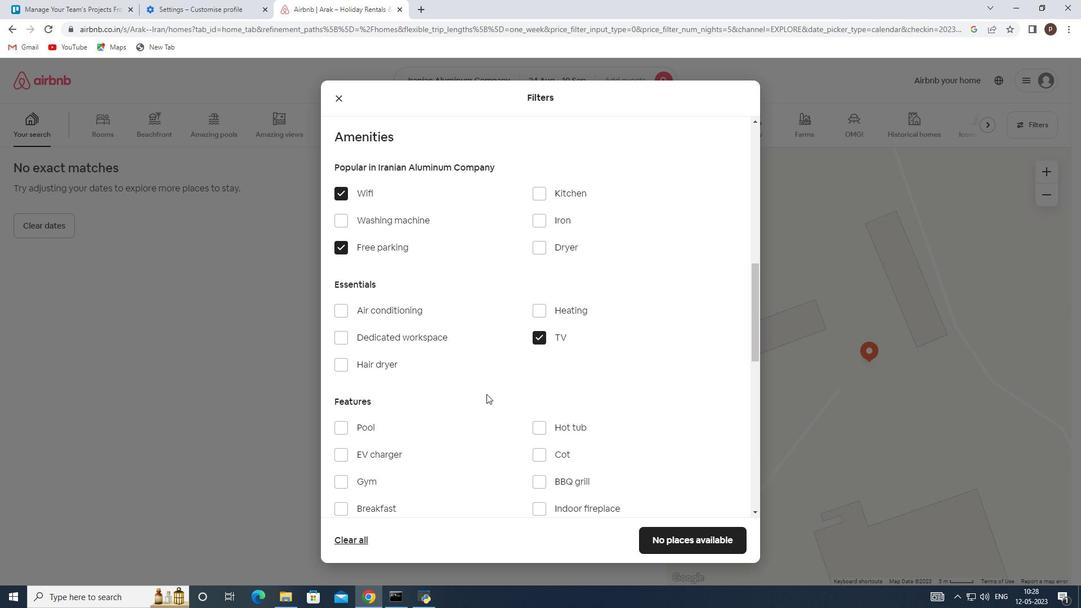
Action: Mouse moved to (344, 424)
Screenshot: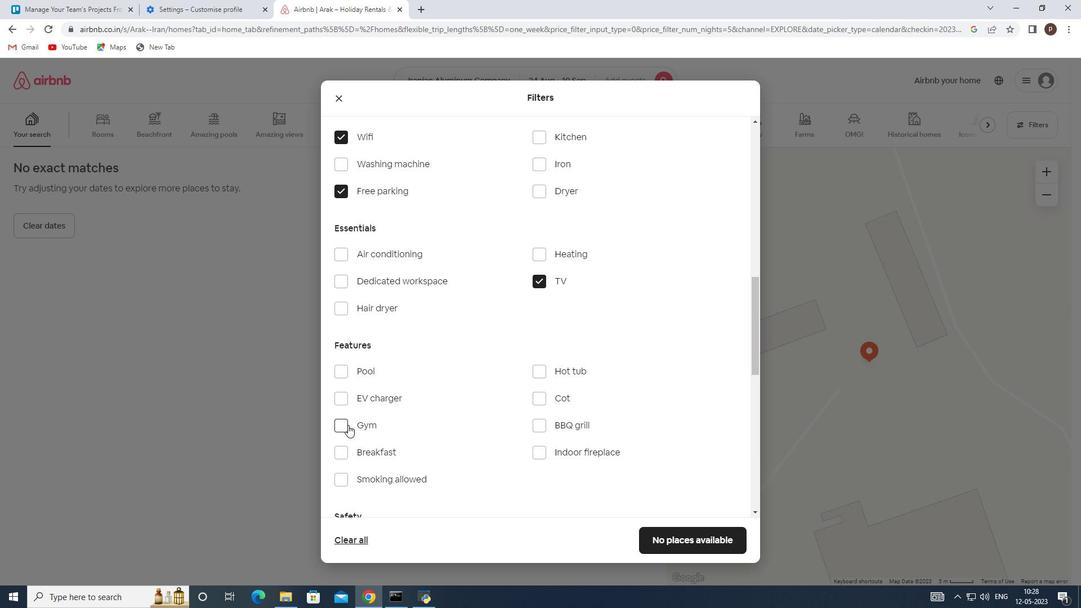 
Action: Mouse pressed left at (344, 424)
Screenshot: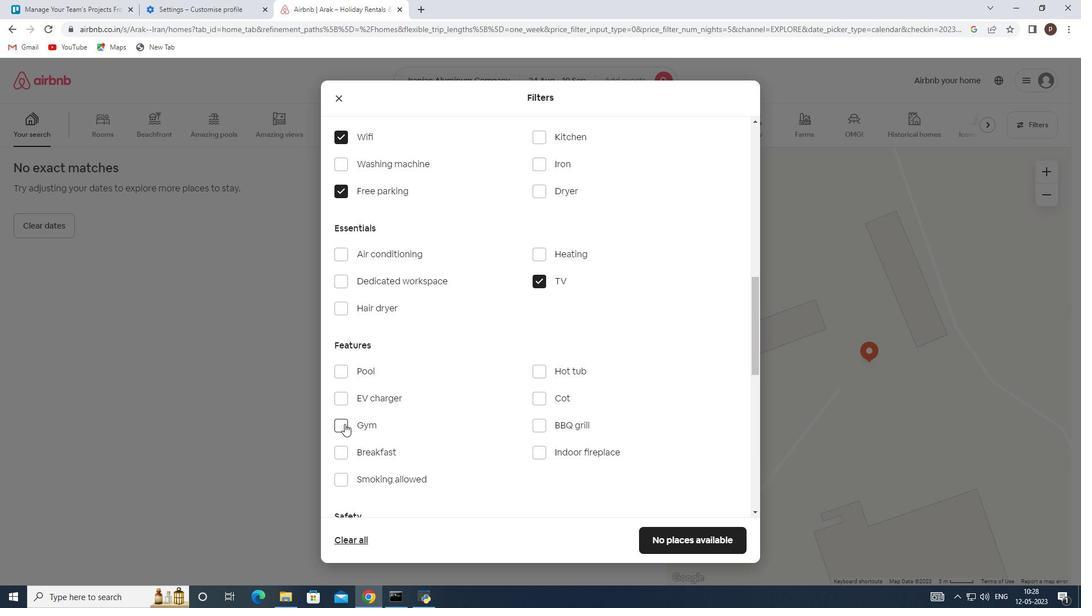 
Action: Mouse moved to (343, 455)
Screenshot: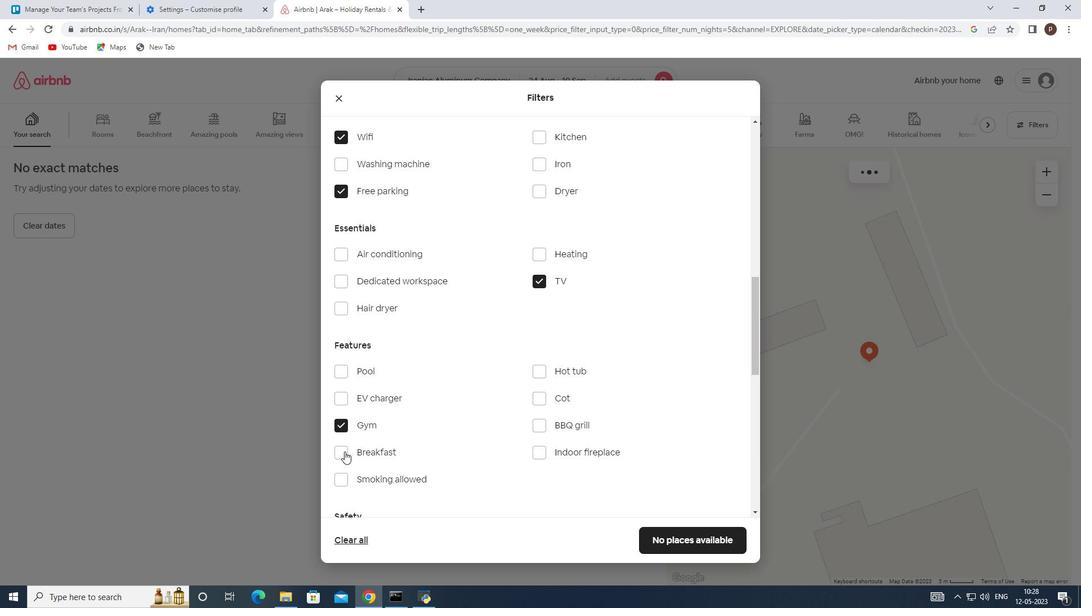 
Action: Mouse pressed left at (343, 455)
Screenshot: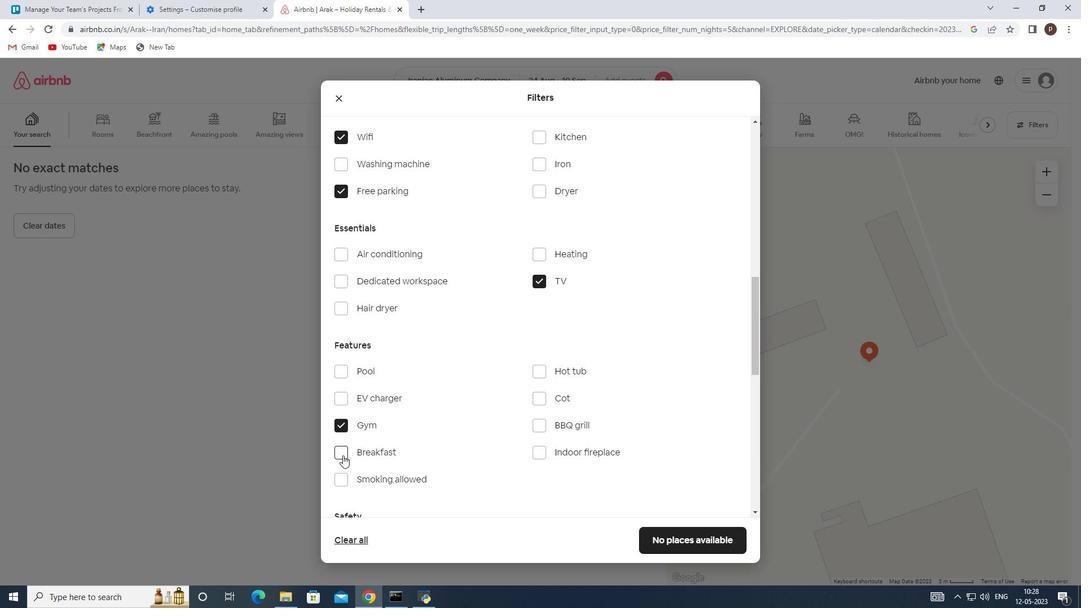 
Action: Mouse moved to (450, 439)
Screenshot: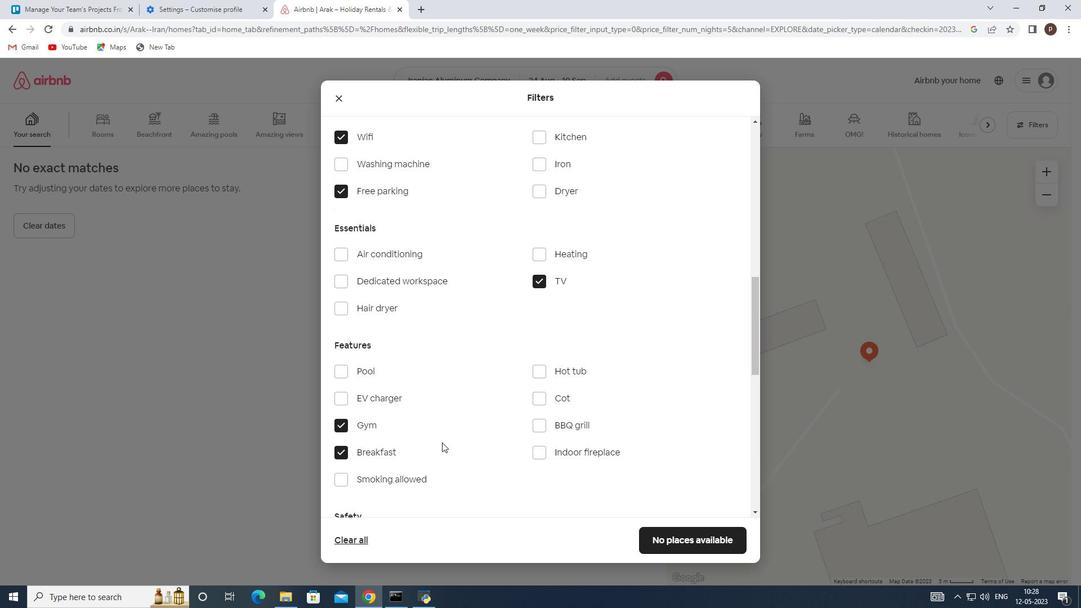 
Action: Mouse scrolled (450, 438) with delta (0, 0)
Screenshot: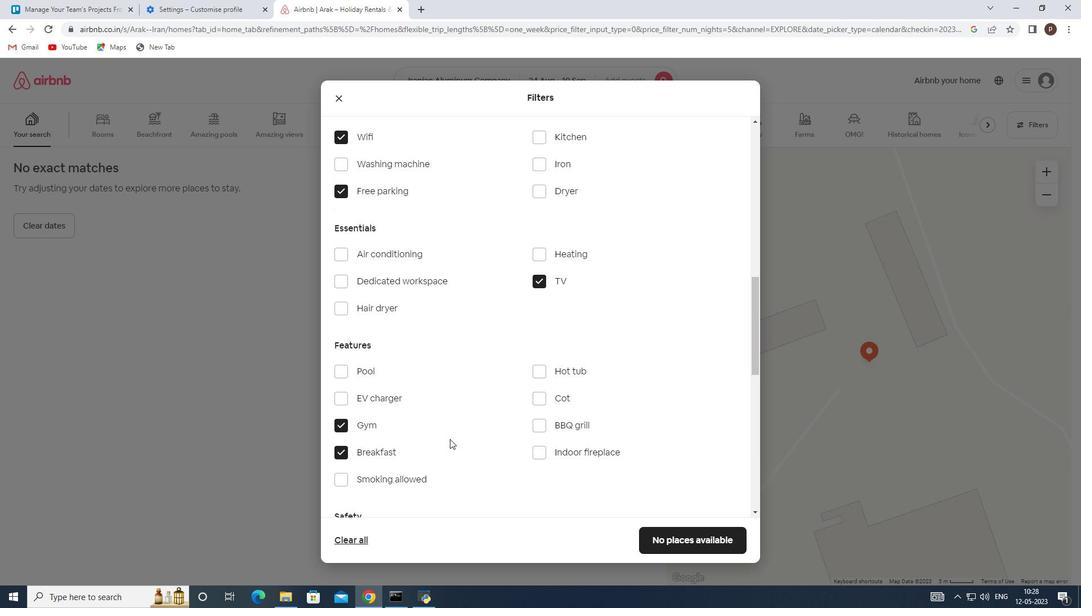 
Action: Mouse scrolled (450, 438) with delta (0, 0)
Screenshot: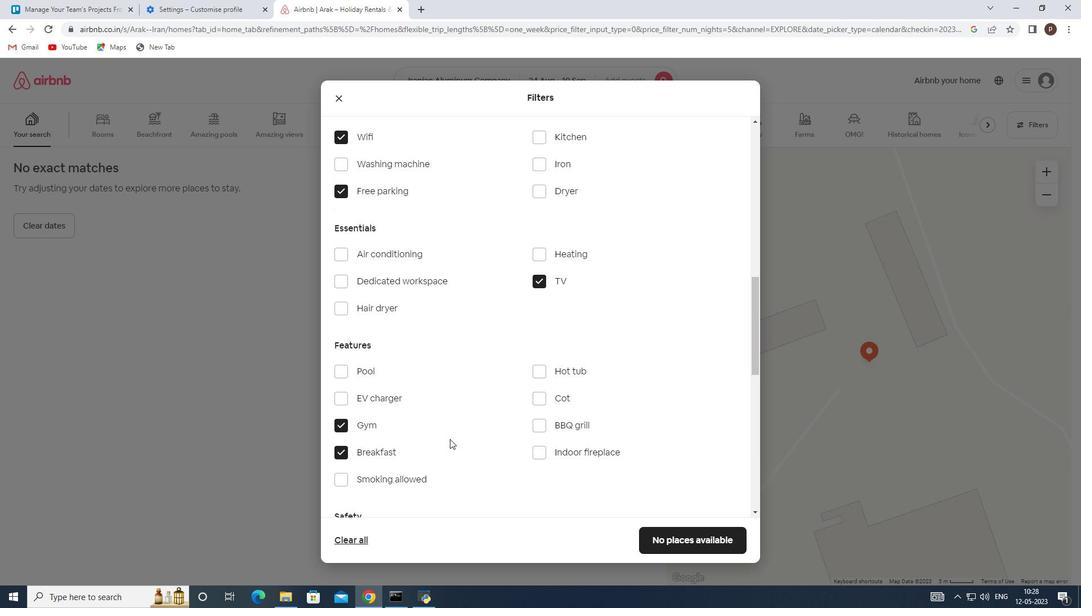 
Action: Mouse scrolled (450, 438) with delta (0, 0)
Screenshot: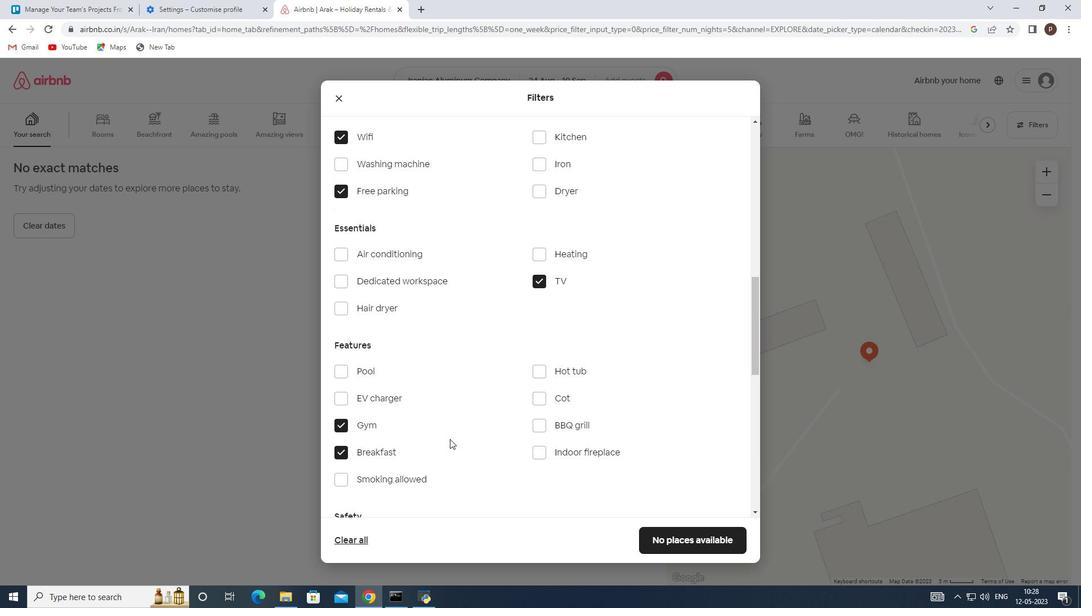 
Action: Mouse scrolled (450, 438) with delta (0, 0)
Screenshot: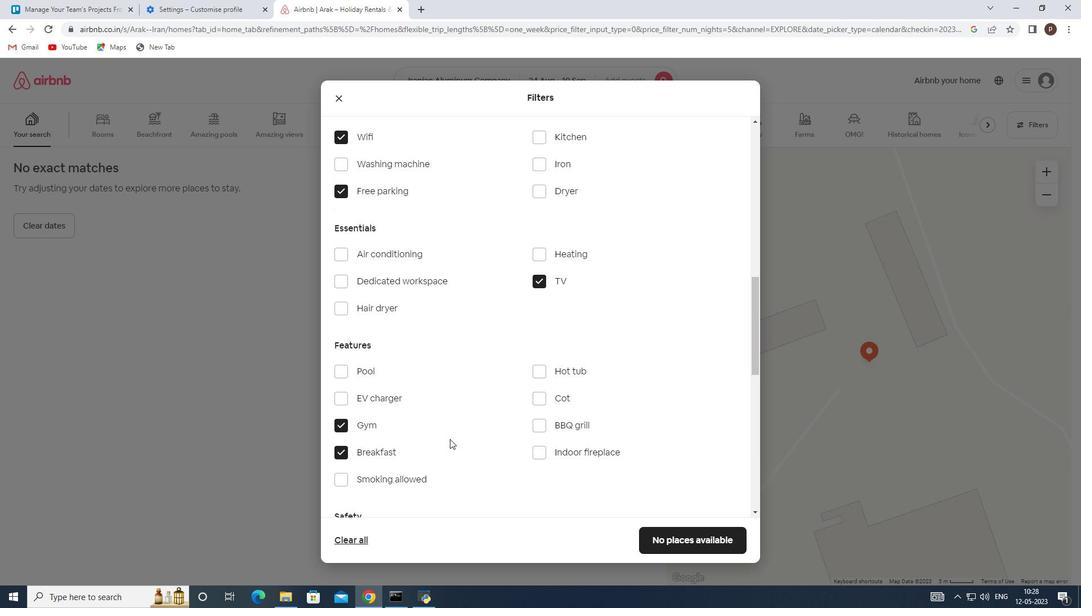
Action: Mouse moved to (513, 433)
Screenshot: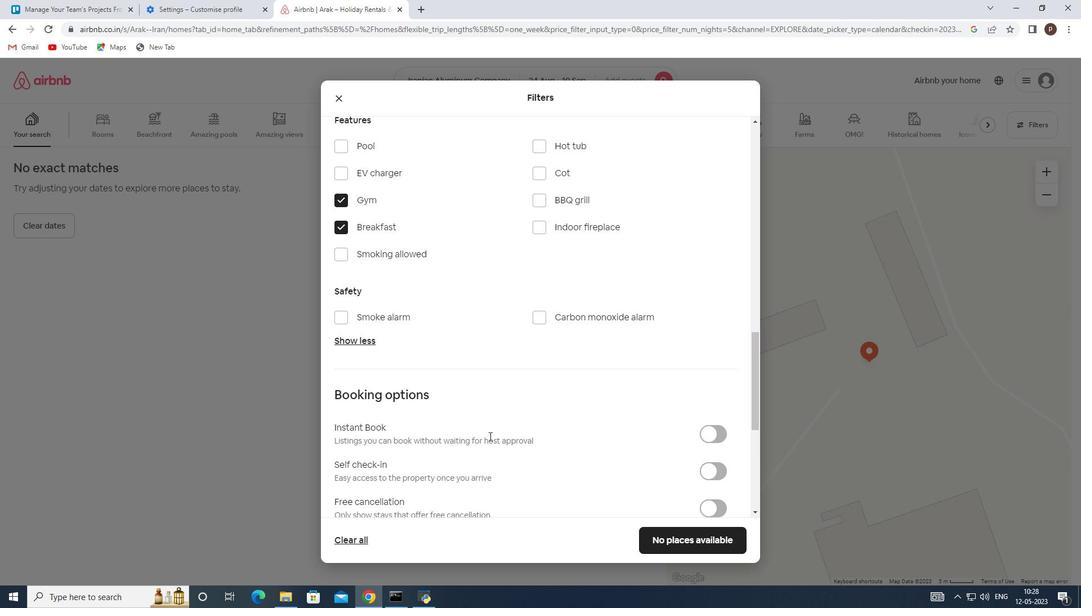 
Action: Mouse scrolled (513, 432) with delta (0, 0)
Screenshot: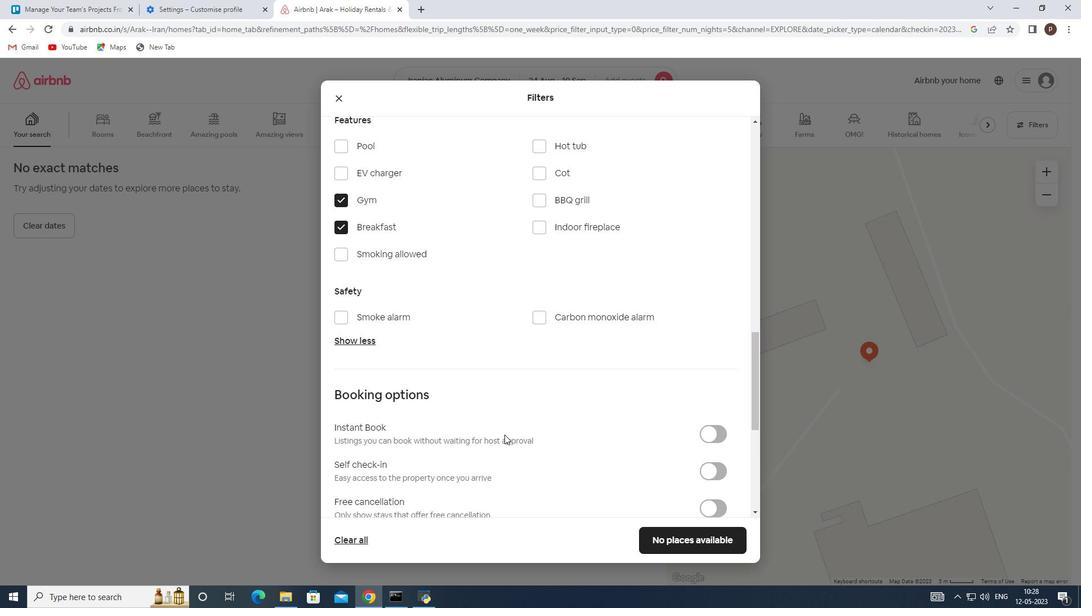 
Action: Mouse scrolled (513, 432) with delta (0, 0)
Screenshot: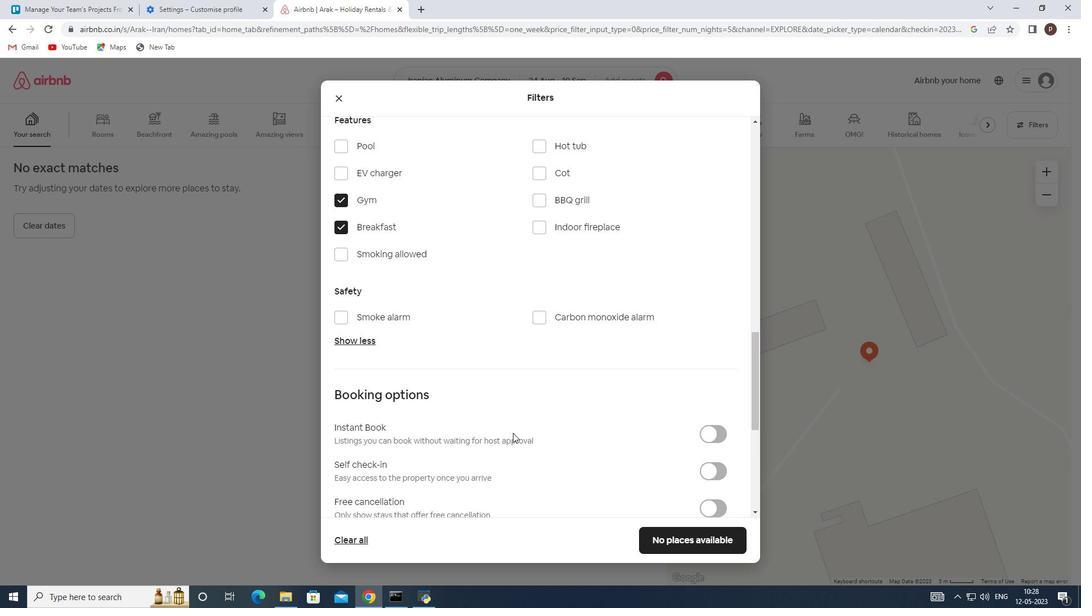 
Action: Mouse moved to (718, 357)
Screenshot: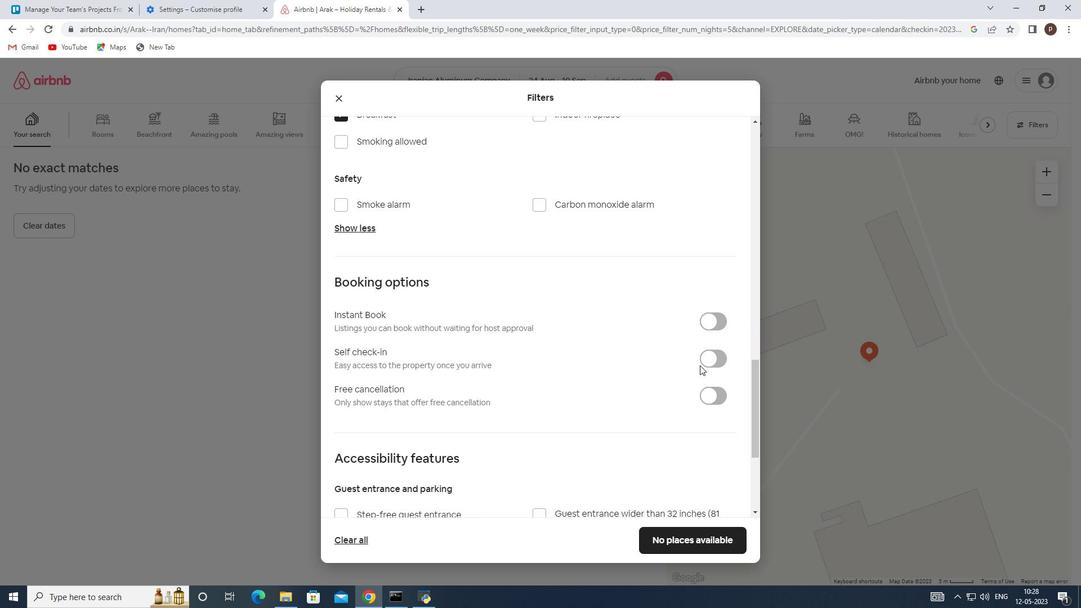 
Action: Mouse pressed left at (718, 357)
Screenshot: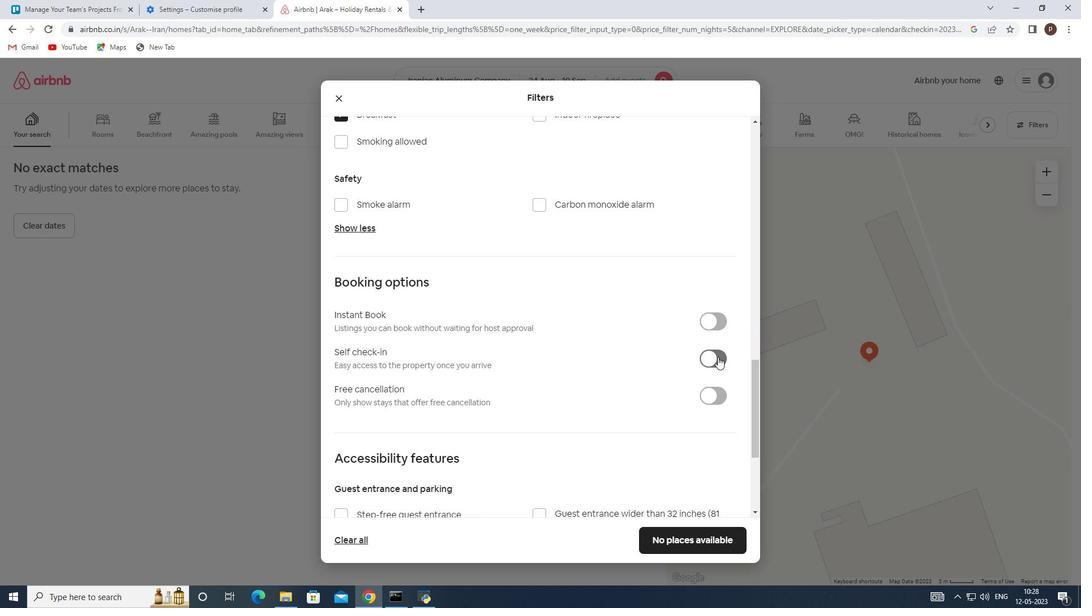 
Action: Mouse moved to (578, 378)
Screenshot: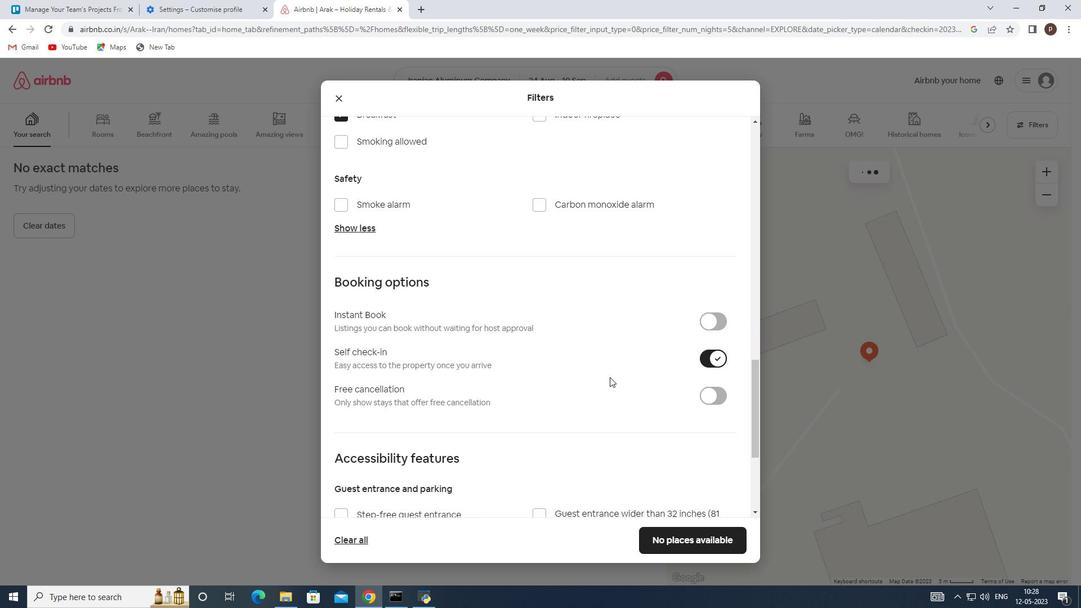 
Action: Mouse scrolled (578, 377) with delta (0, 0)
Screenshot: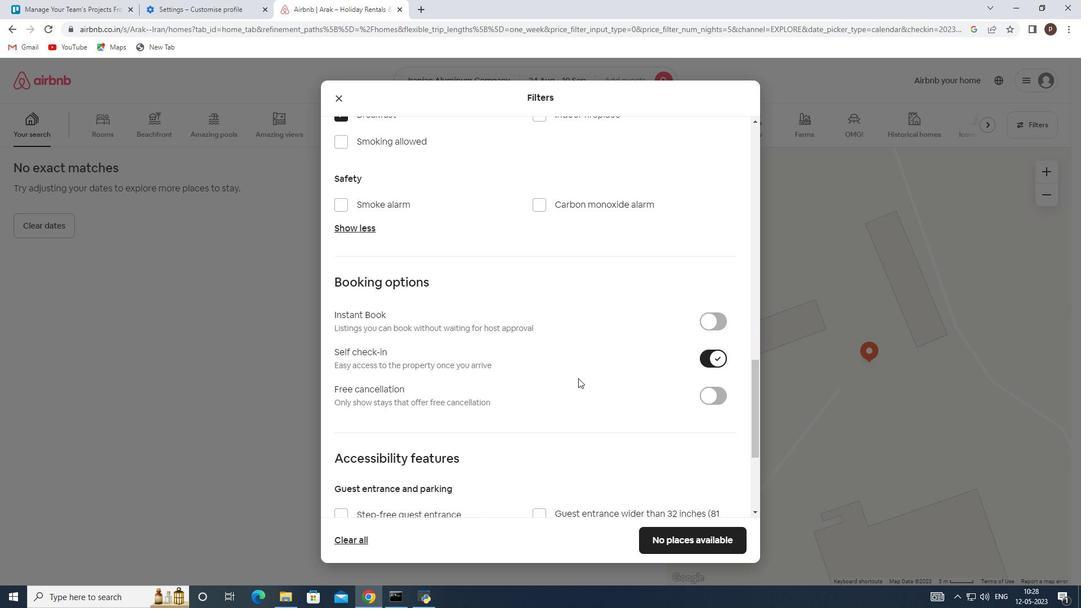 
Action: Mouse scrolled (578, 377) with delta (0, 0)
Screenshot: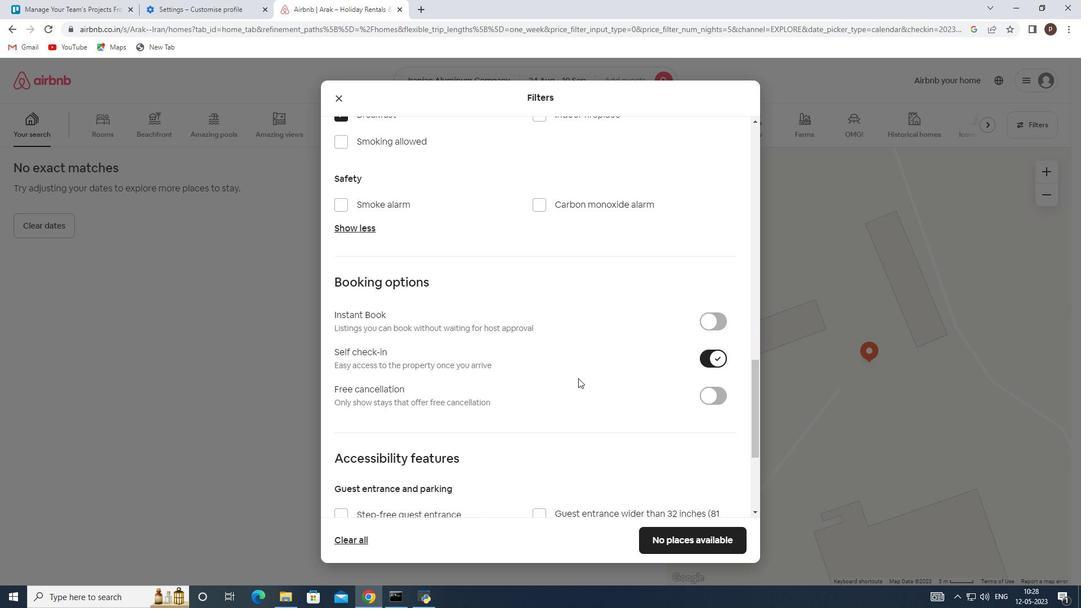 
Action: Mouse scrolled (578, 377) with delta (0, 0)
Screenshot: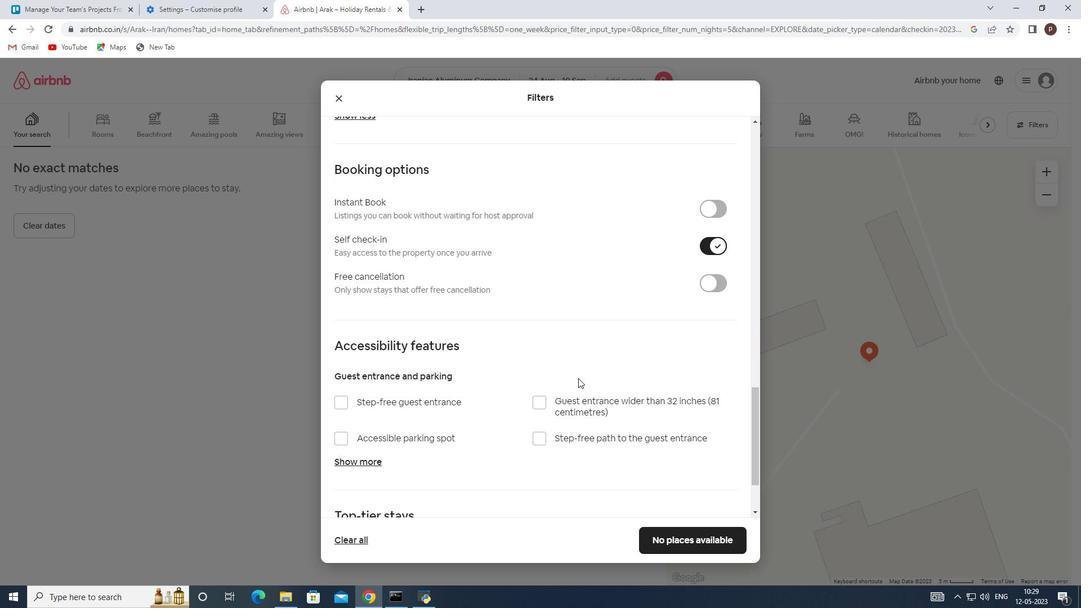 
Action: Mouse scrolled (578, 377) with delta (0, 0)
Screenshot: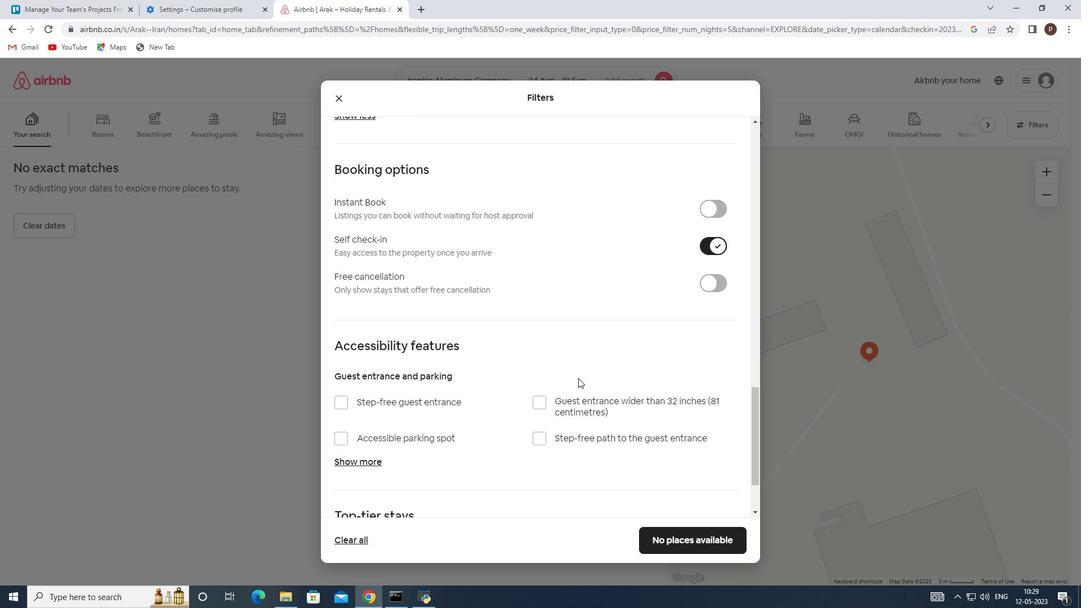 
Action: Mouse scrolled (578, 377) with delta (0, 0)
Screenshot: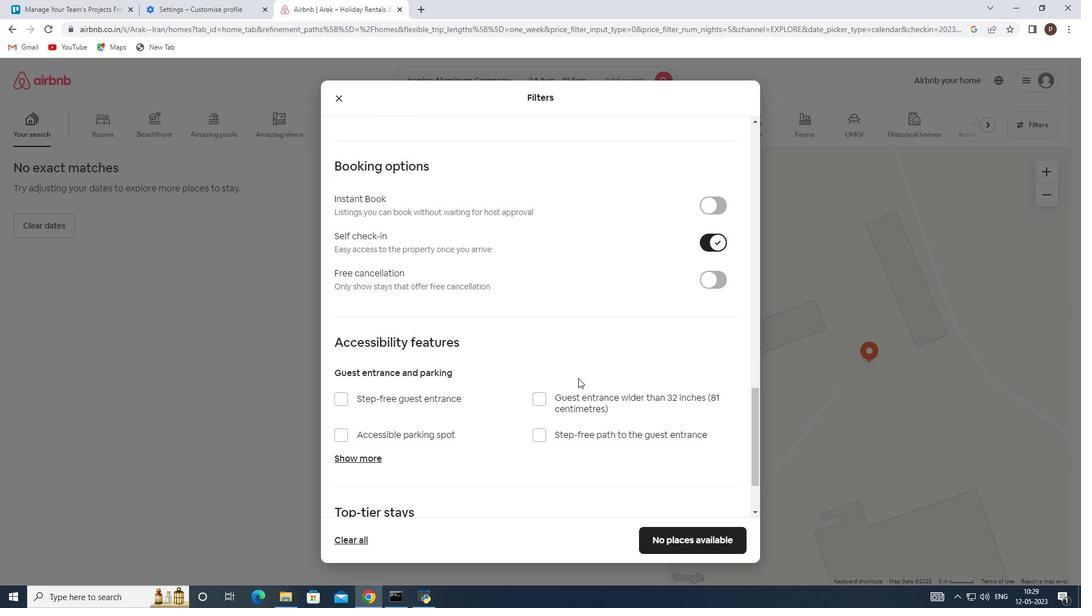 
Action: Mouse scrolled (578, 377) with delta (0, 0)
Screenshot: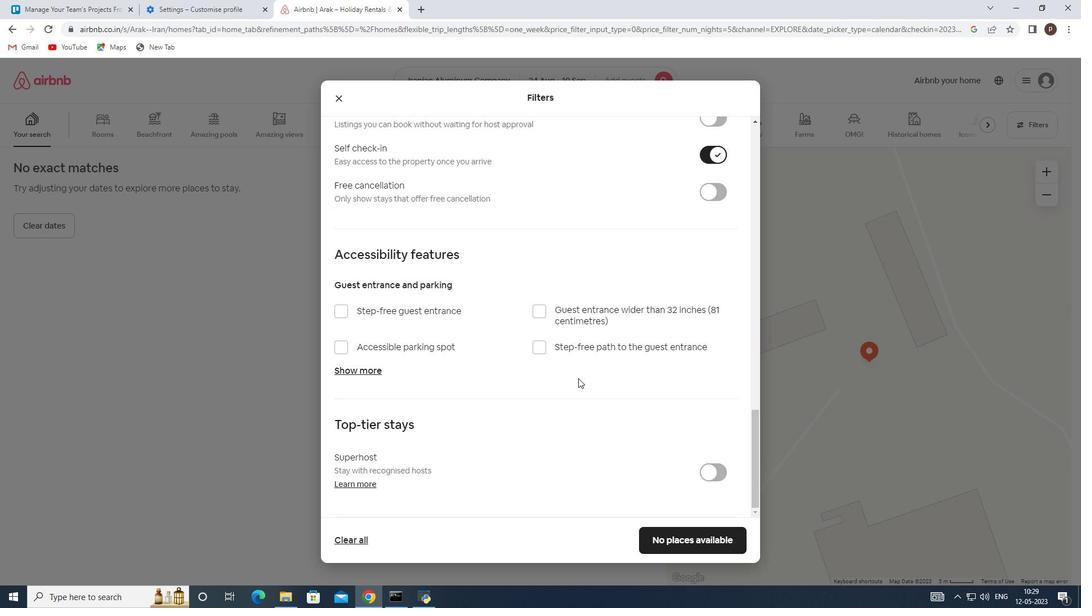 
Action: Mouse scrolled (578, 377) with delta (0, 0)
Screenshot: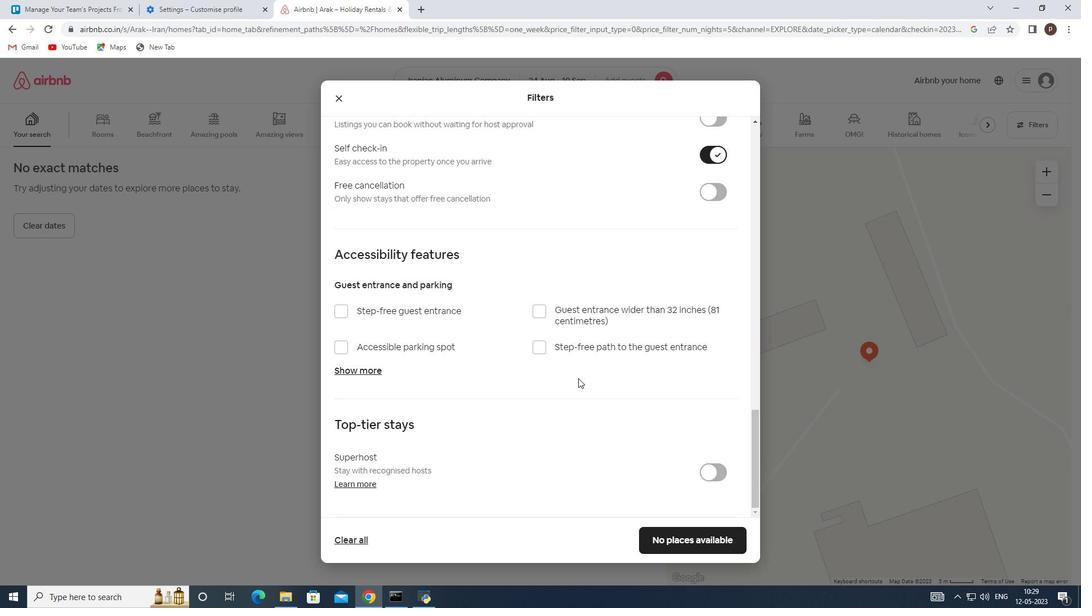 
Action: Mouse scrolled (578, 377) with delta (0, 0)
Screenshot: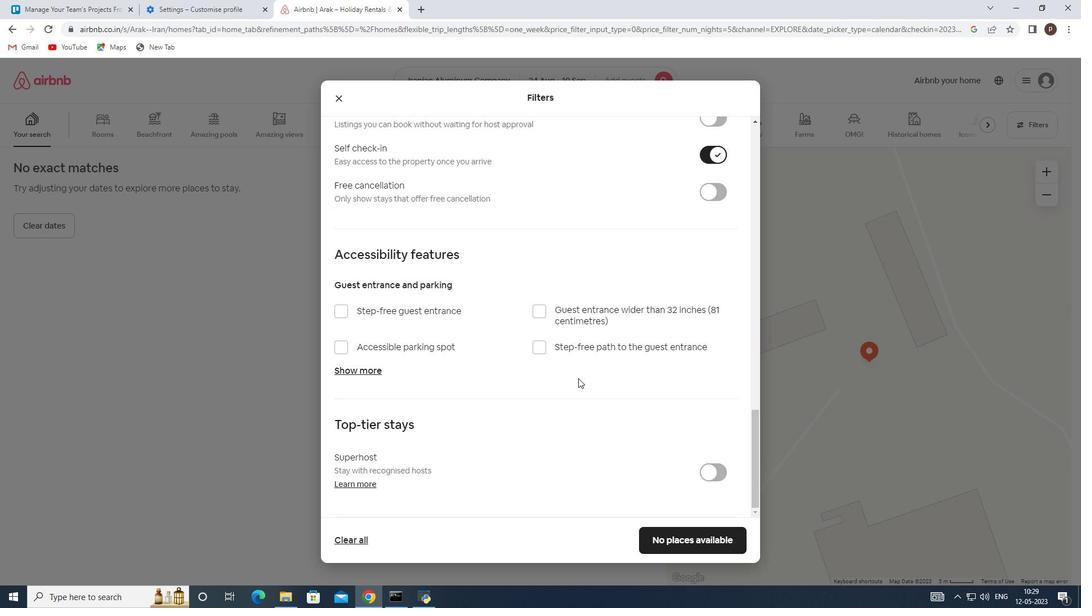 
Action: Mouse scrolled (578, 377) with delta (0, 0)
Screenshot: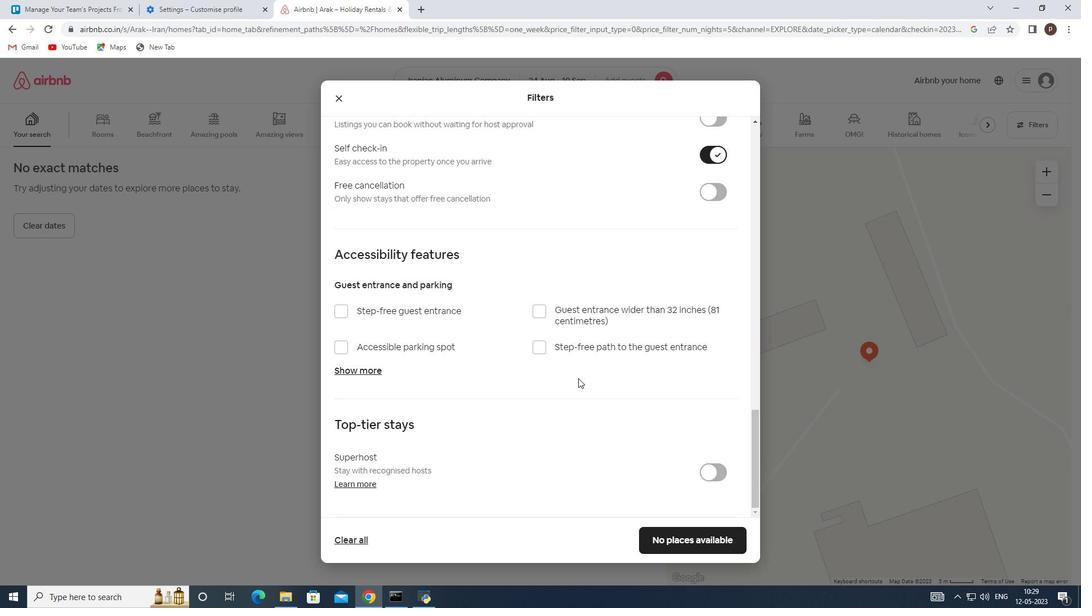 
Action: Mouse scrolled (578, 377) with delta (0, 0)
Screenshot: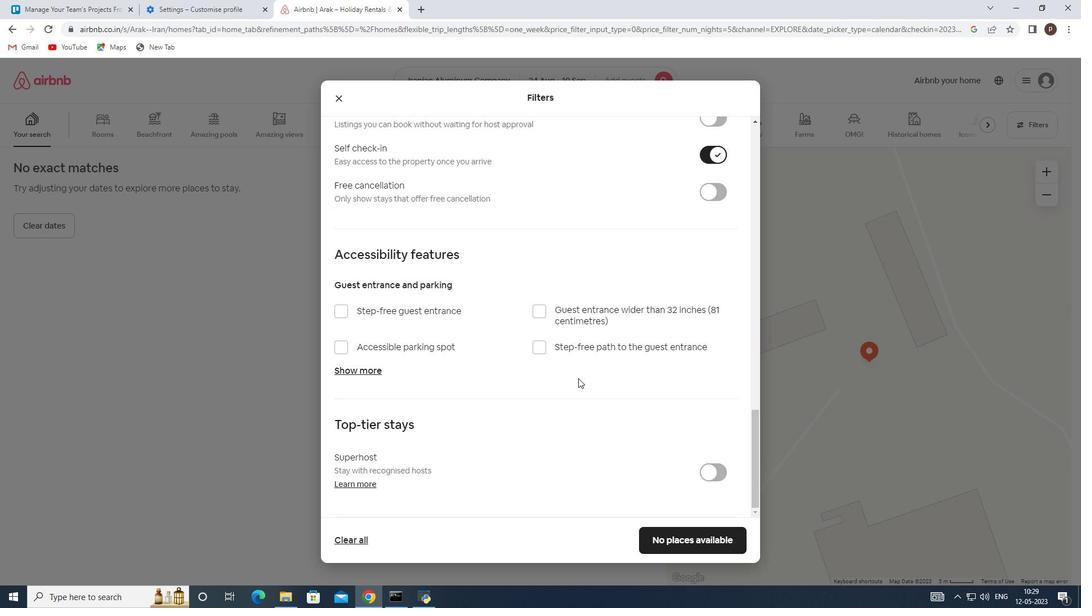 
Action: Mouse scrolled (578, 377) with delta (0, 0)
Screenshot: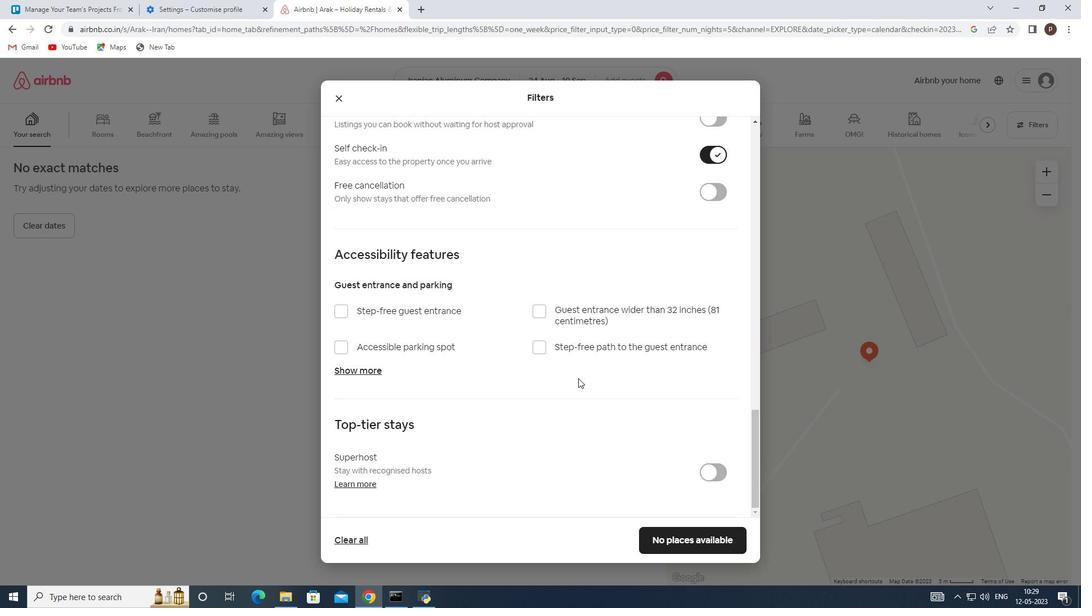 
Action: Mouse scrolled (578, 377) with delta (0, 0)
Screenshot: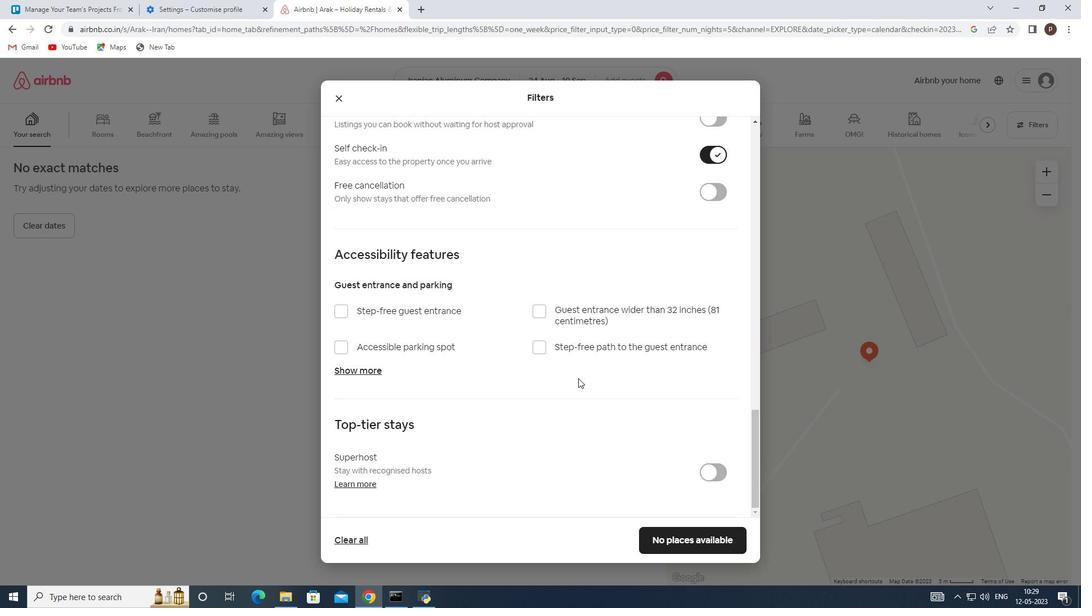 
Action: Mouse scrolled (578, 377) with delta (0, 0)
Screenshot: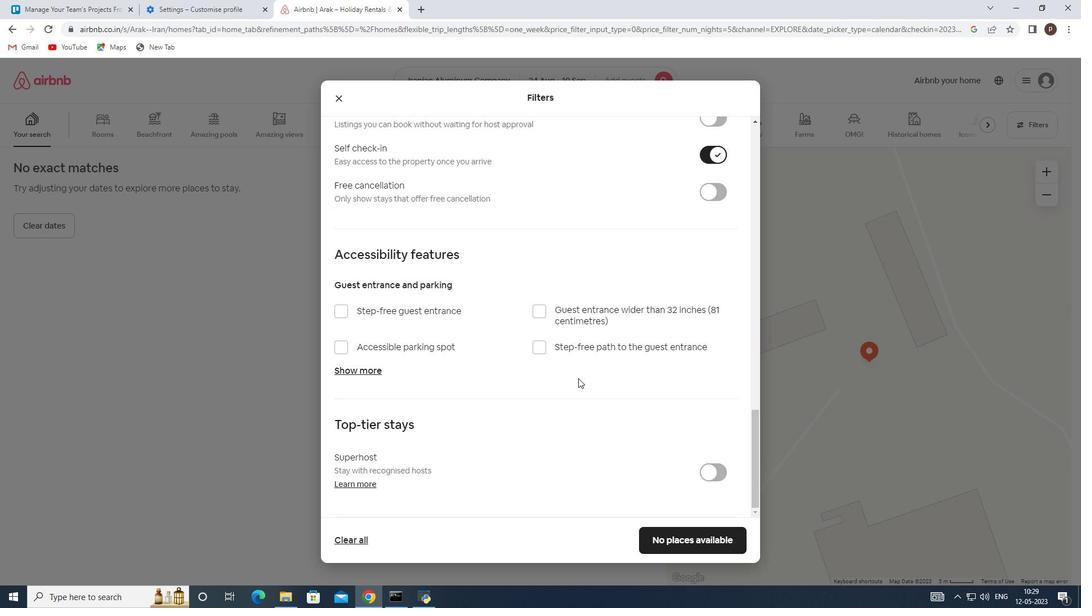 
Action: Mouse scrolled (578, 377) with delta (0, 0)
Screenshot: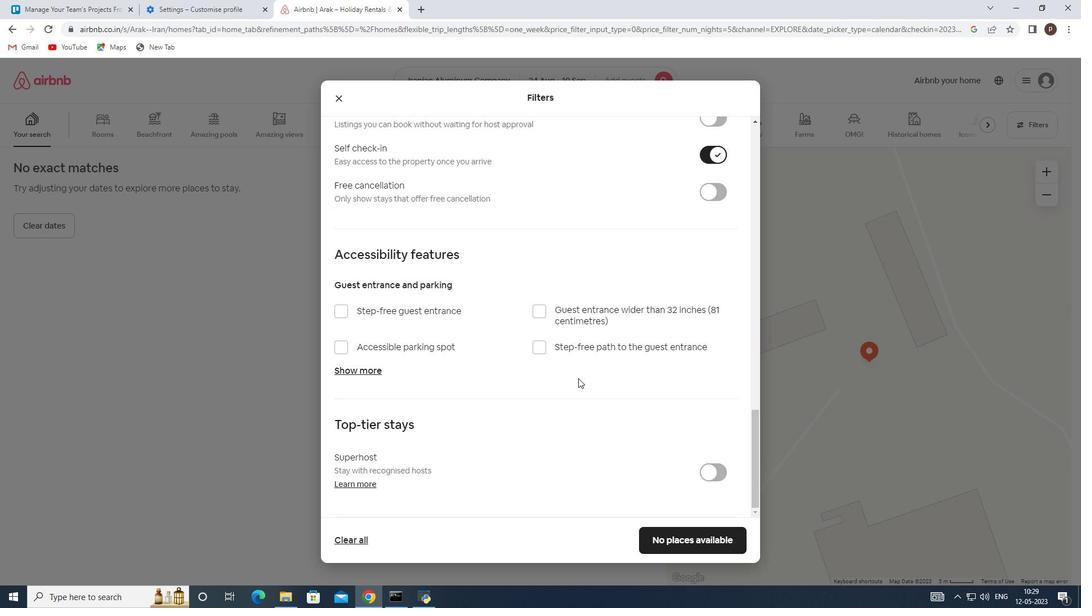 
Action: Mouse moved to (675, 532)
Screenshot: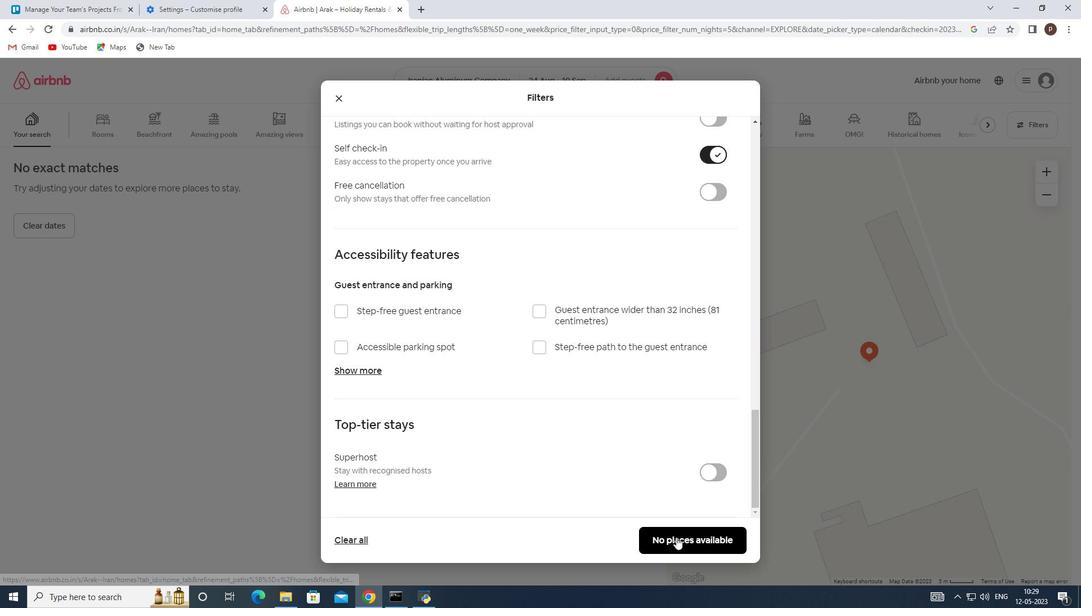 
Action: Mouse pressed left at (675, 532)
Screenshot: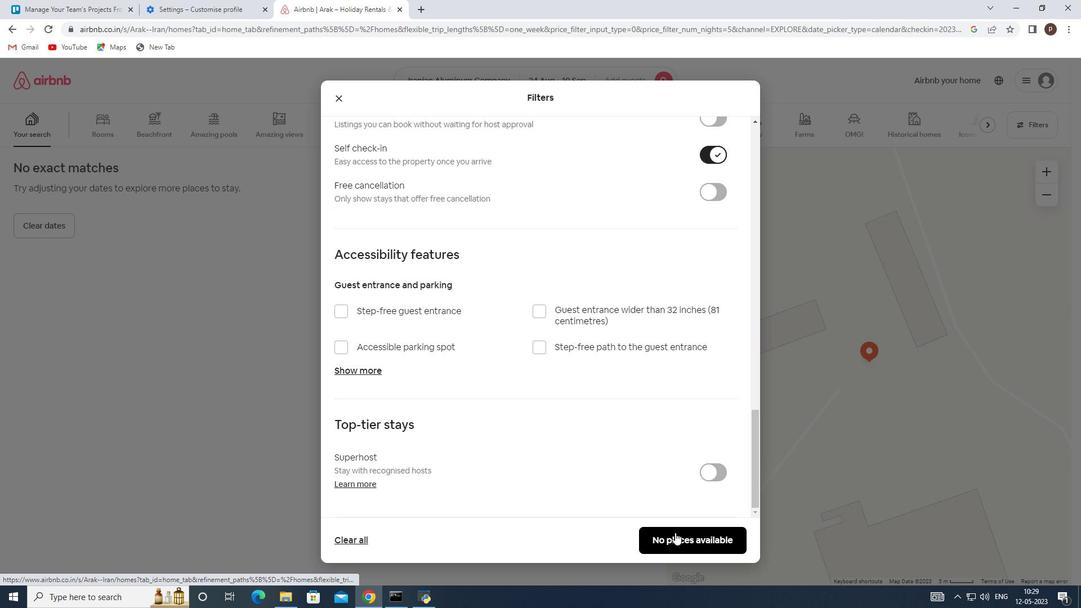 
